 Task: Create a due date automation trigger when advanced on, on the tuesday before a card is due add fields without custom field "Resume" set to a date less than 1 working days ago at 11:00 AM.
Action: Mouse moved to (1344, 113)
Screenshot: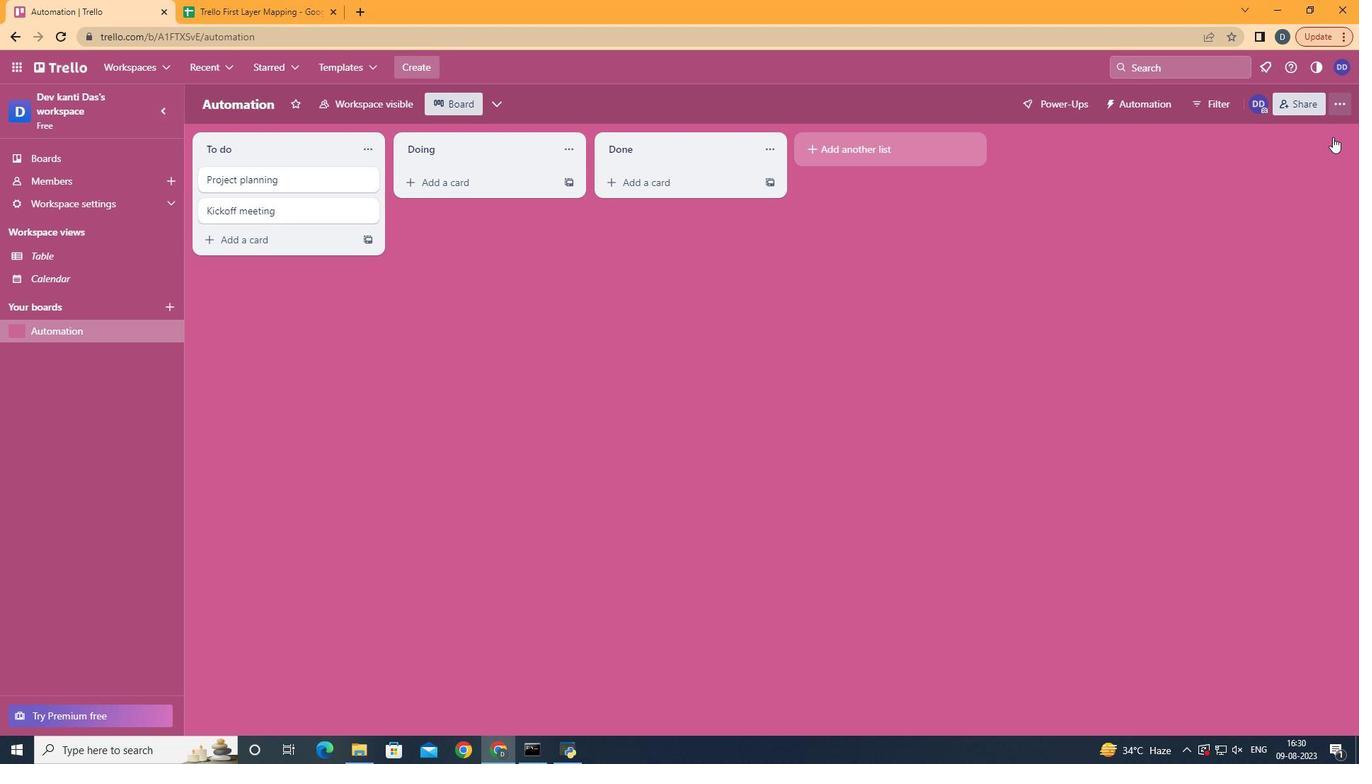 
Action: Mouse pressed left at (1344, 113)
Screenshot: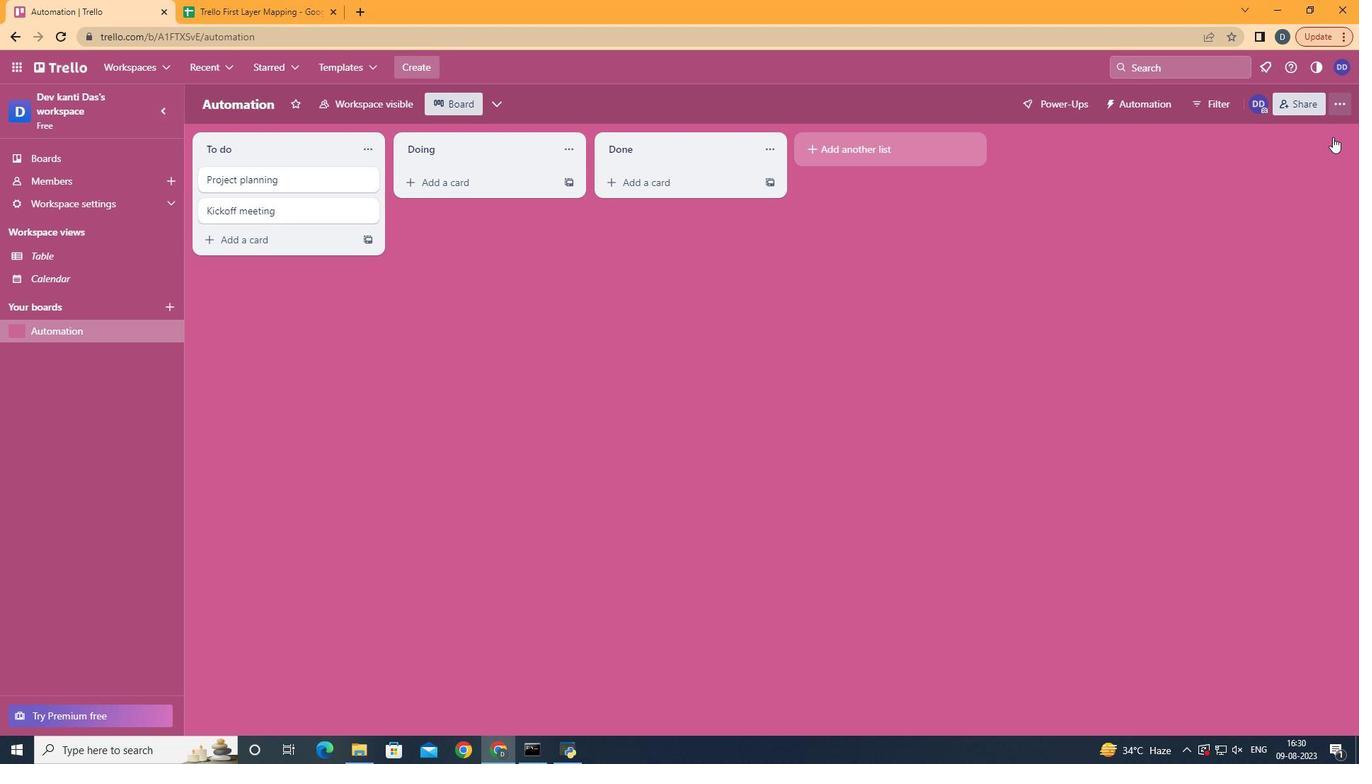 
Action: Mouse moved to (1217, 322)
Screenshot: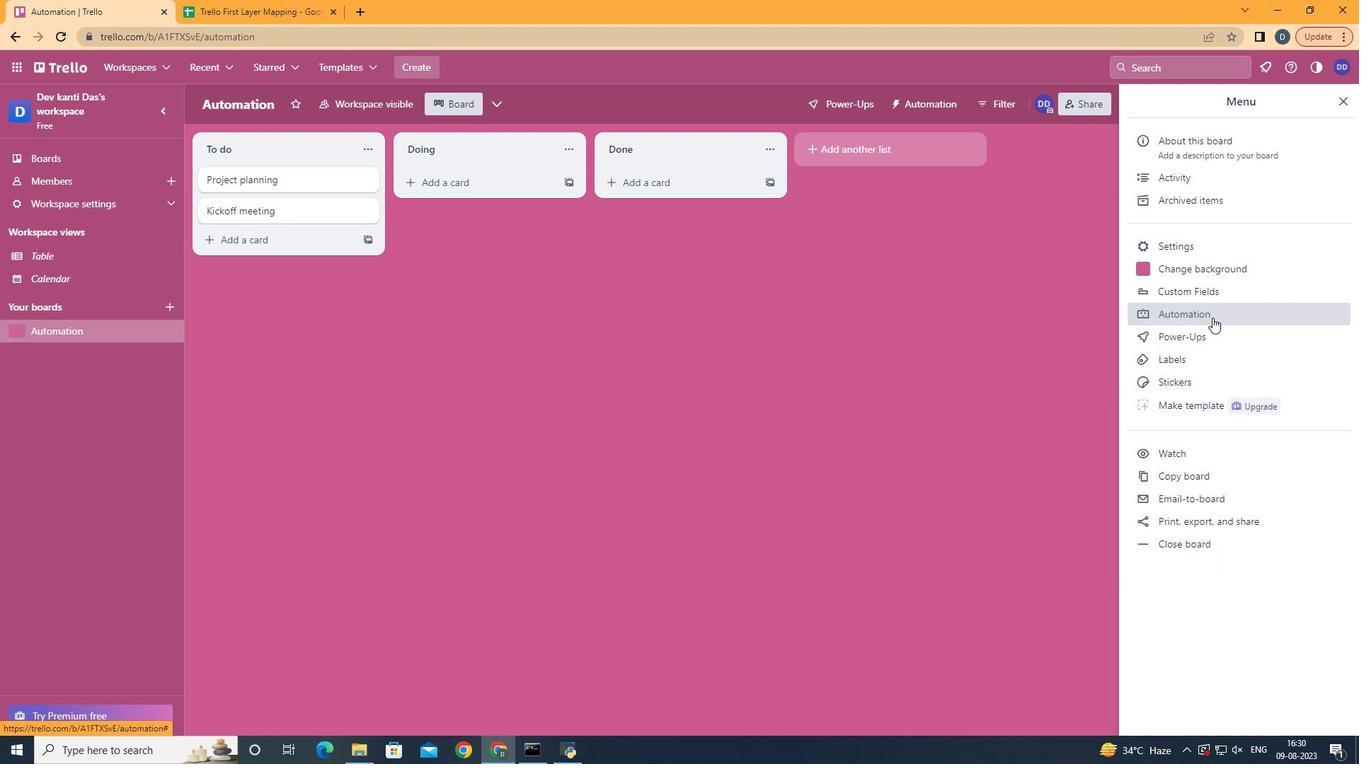 
Action: Mouse pressed left at (1217, 322)
Screenshot: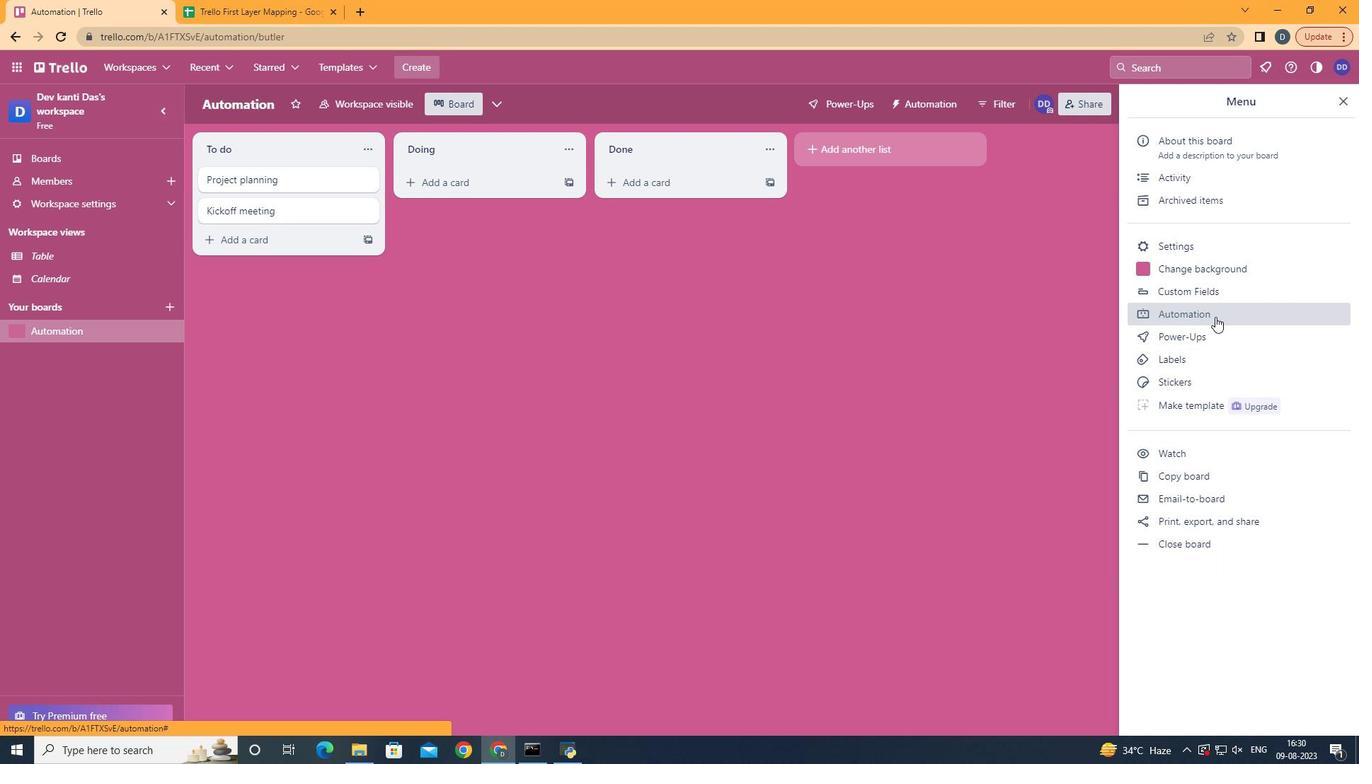 
Action: Mouse moved to (253, 281)
Screenshot: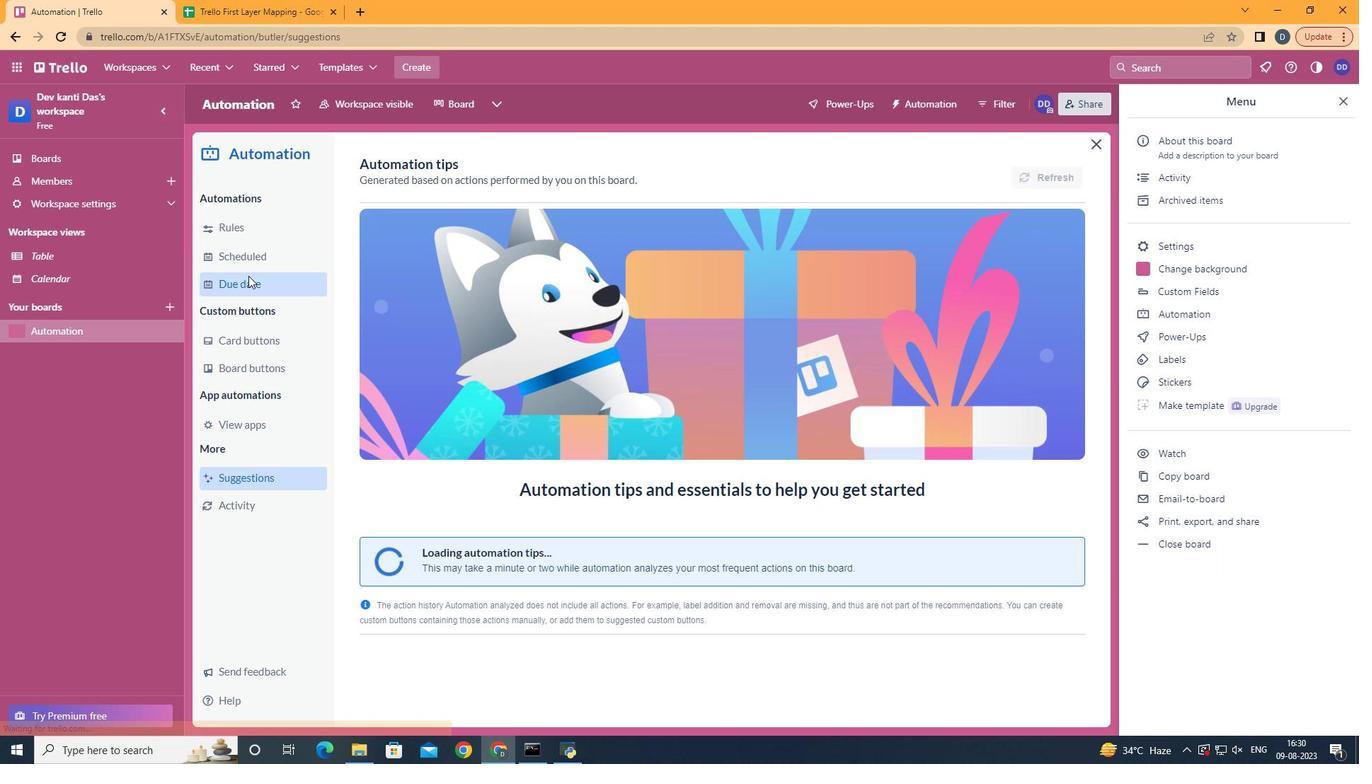 
Action: Mouse pressed left at (253, 281)
Screenshot: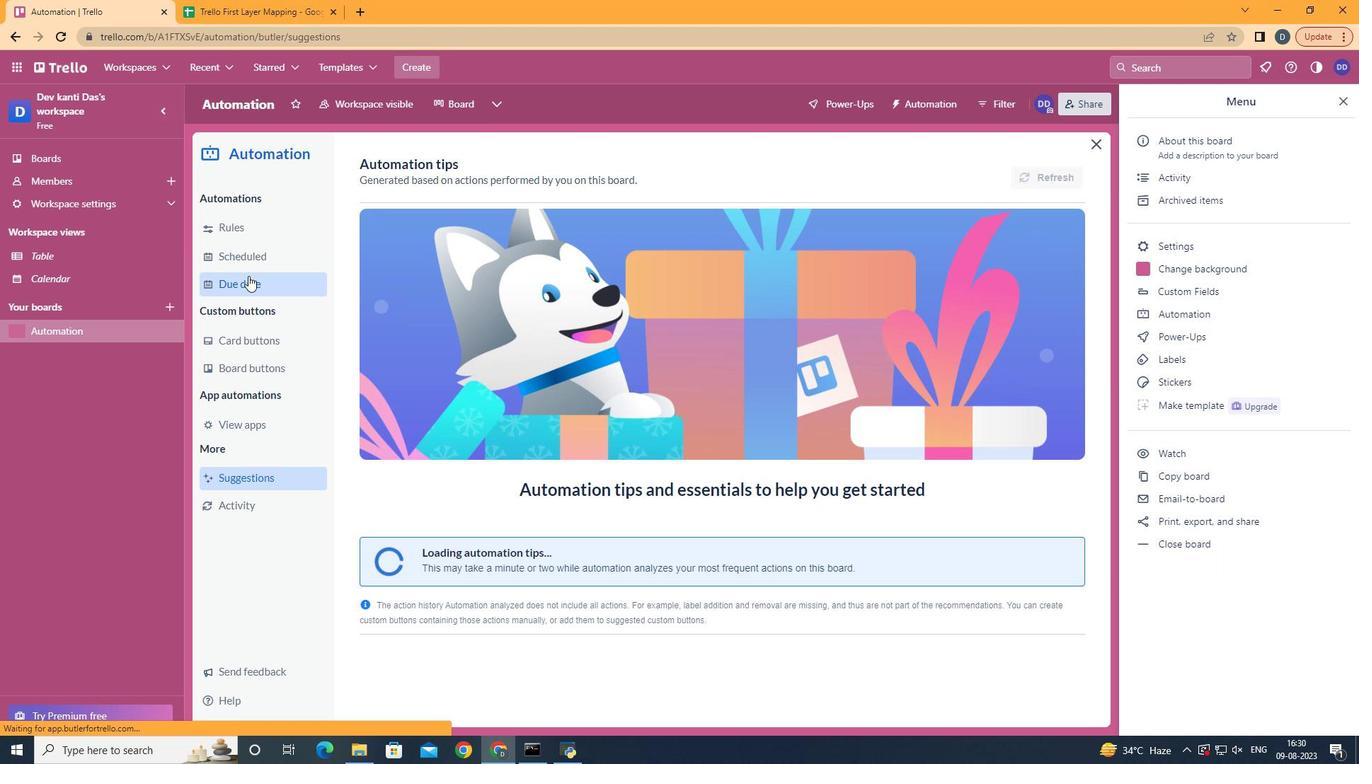 
Action: Mouse moved to (987, 177)
Screenshot: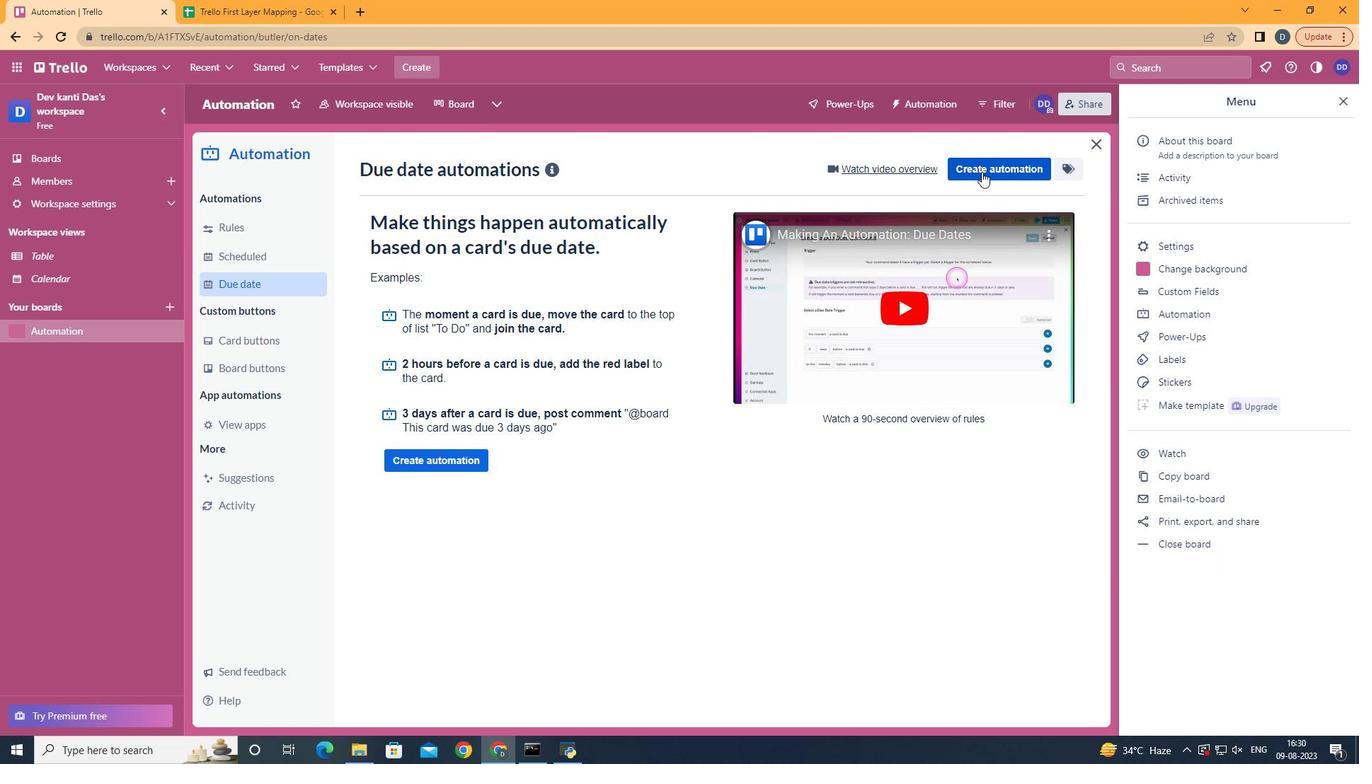 
Action: Mouse pressed left at (987, 177)
Screenshot: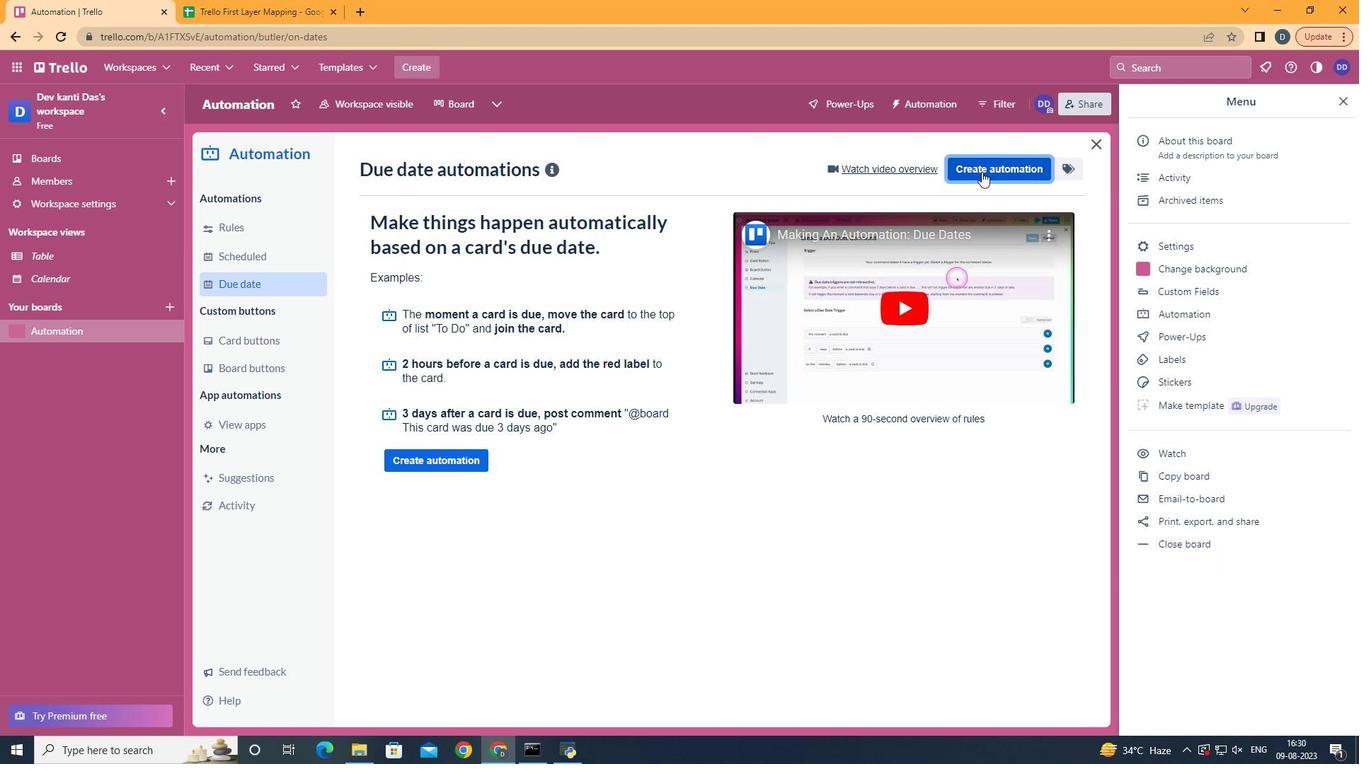 
Action: Mouse moved to (722, 305)
Screenshot: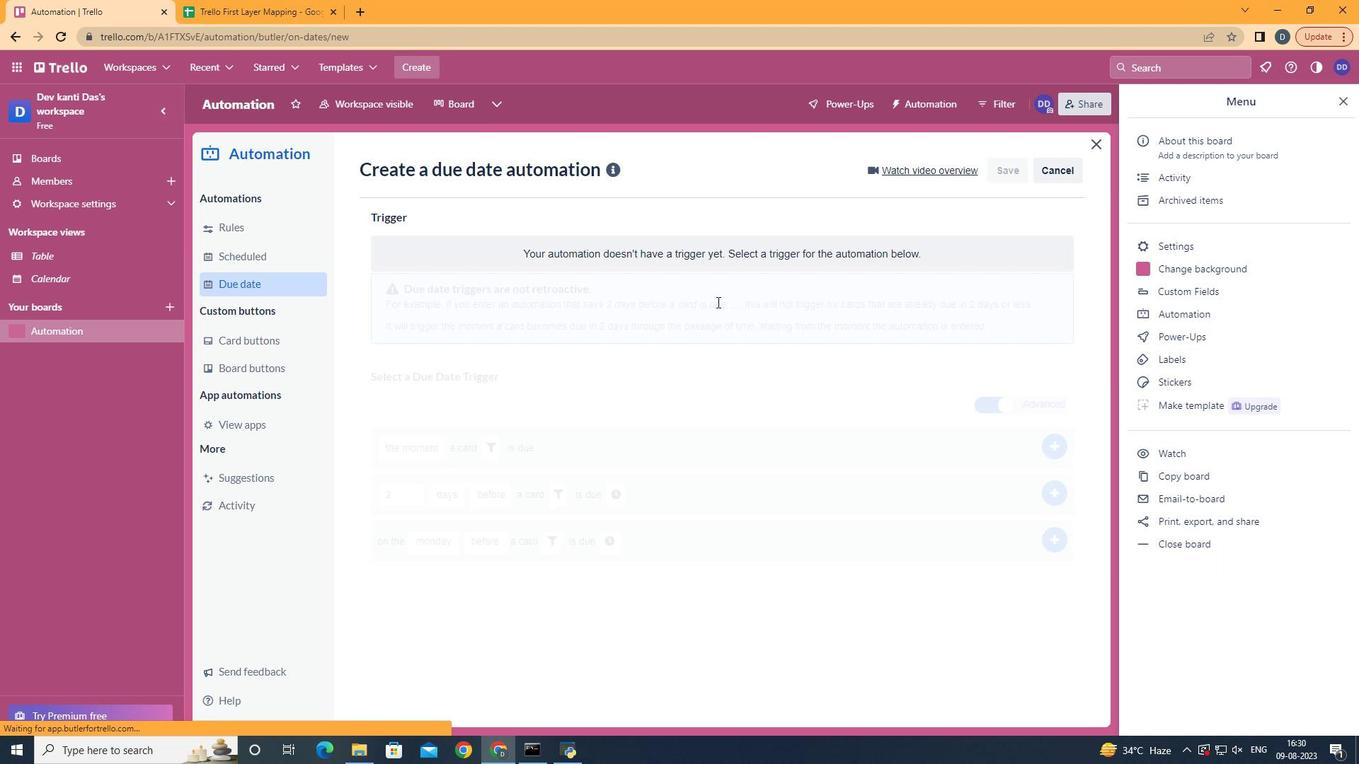 
Action: Mouse pressed left at (722, 305)
Screenshot: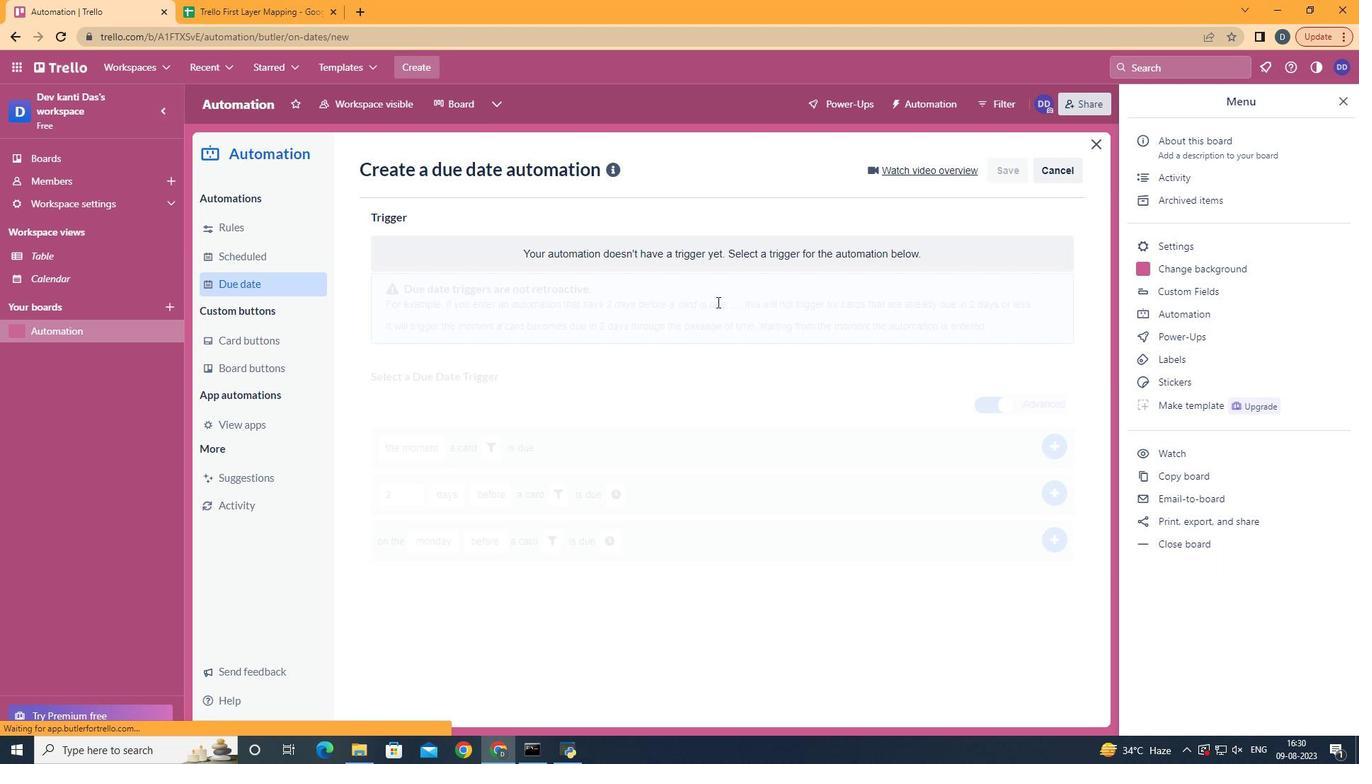 
Action: Mouse moved to (455, 400)
Screenshot: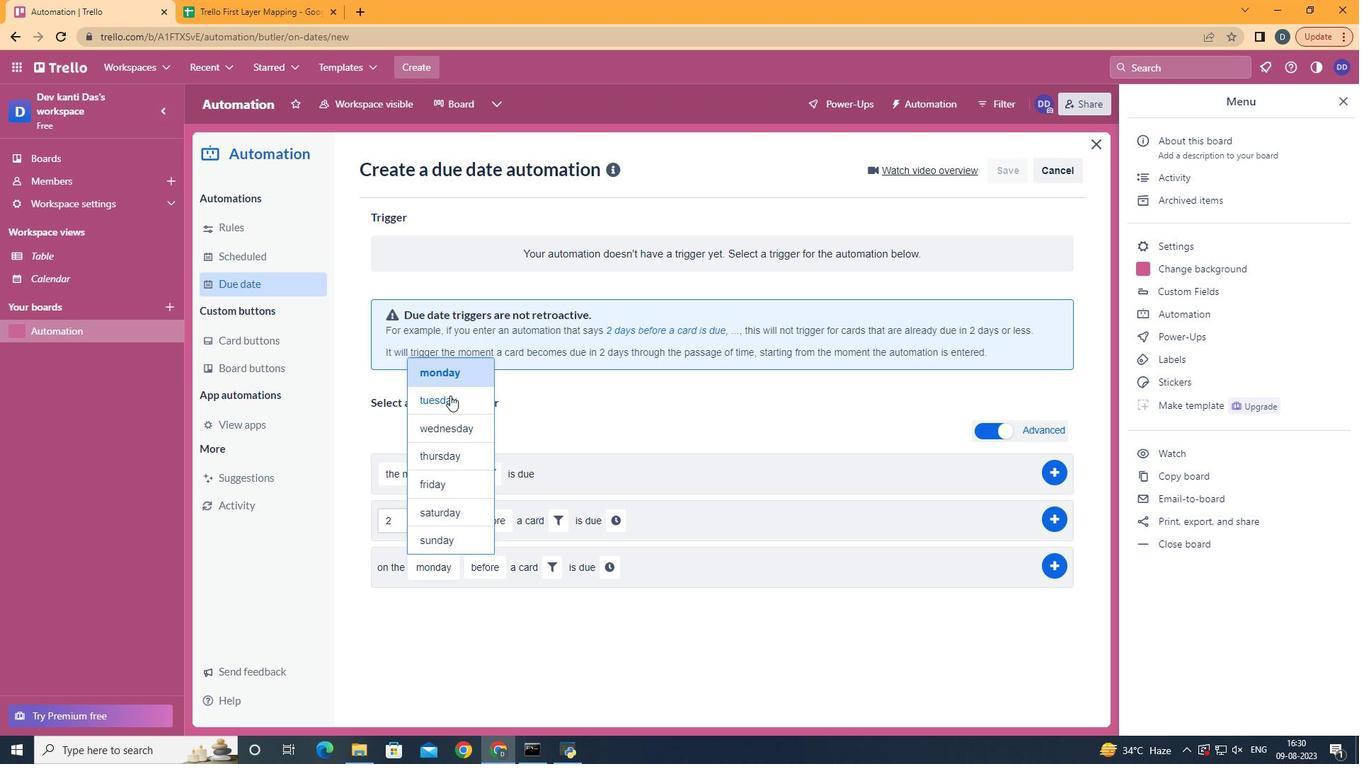 
Action: Mouse pressed left at (455, 400)
Screenshot: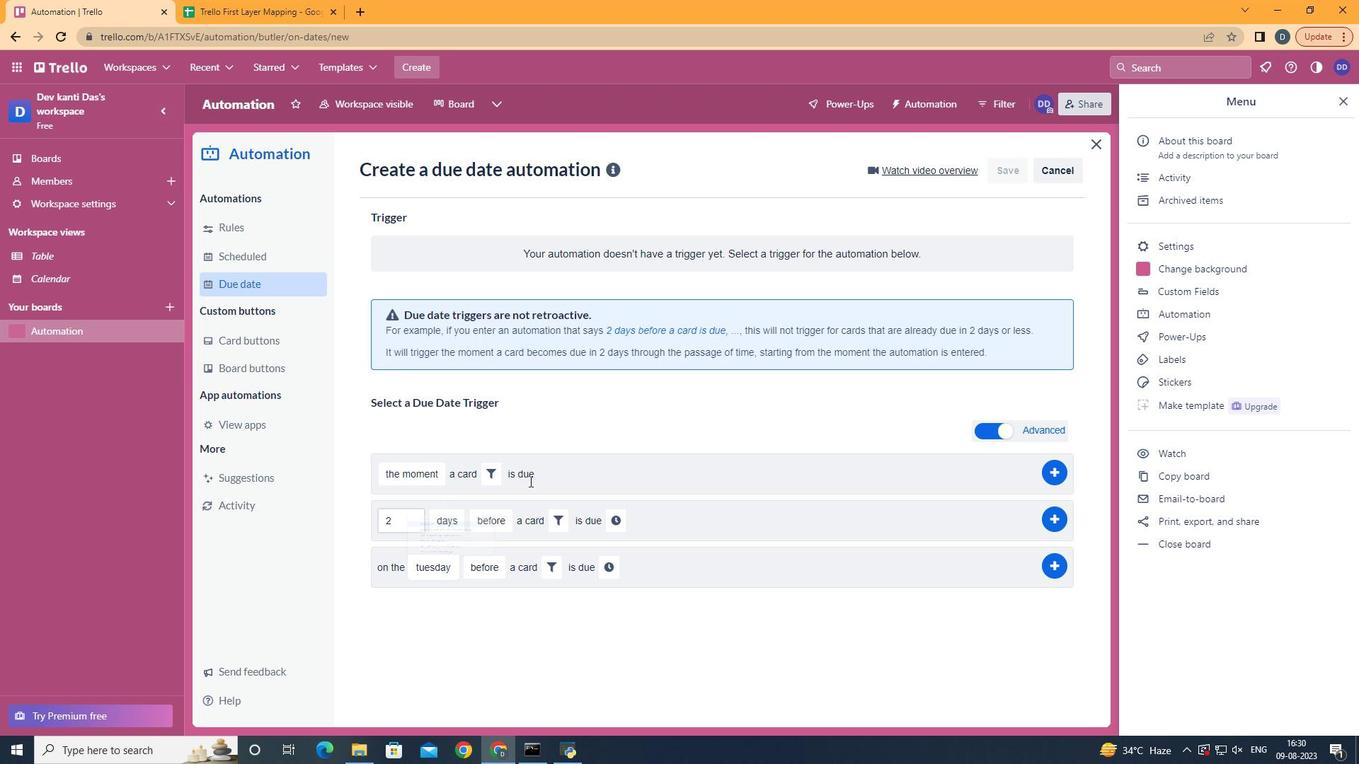 
Action: Mouse moved to (562, 570)
Screenshot: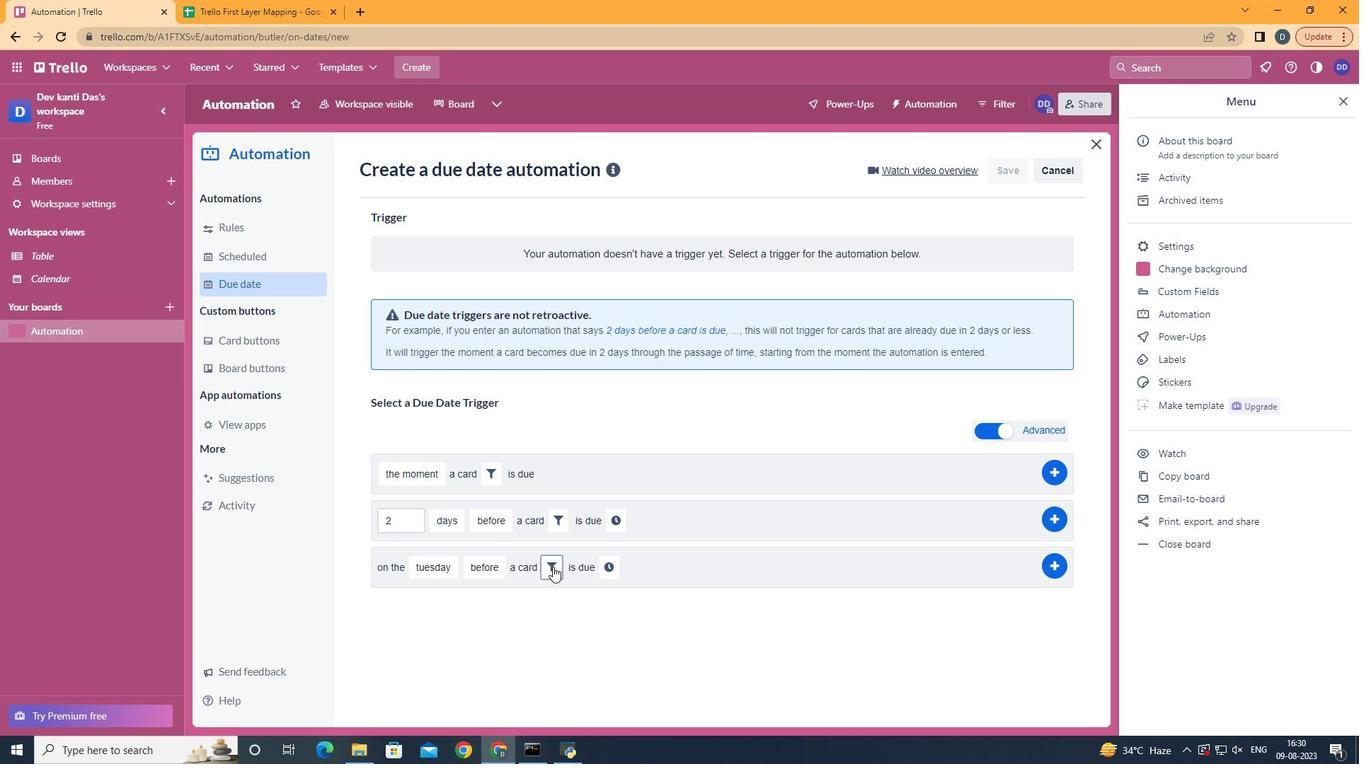 
Action: Mouse pressed left at (562, 570)
Screenshot: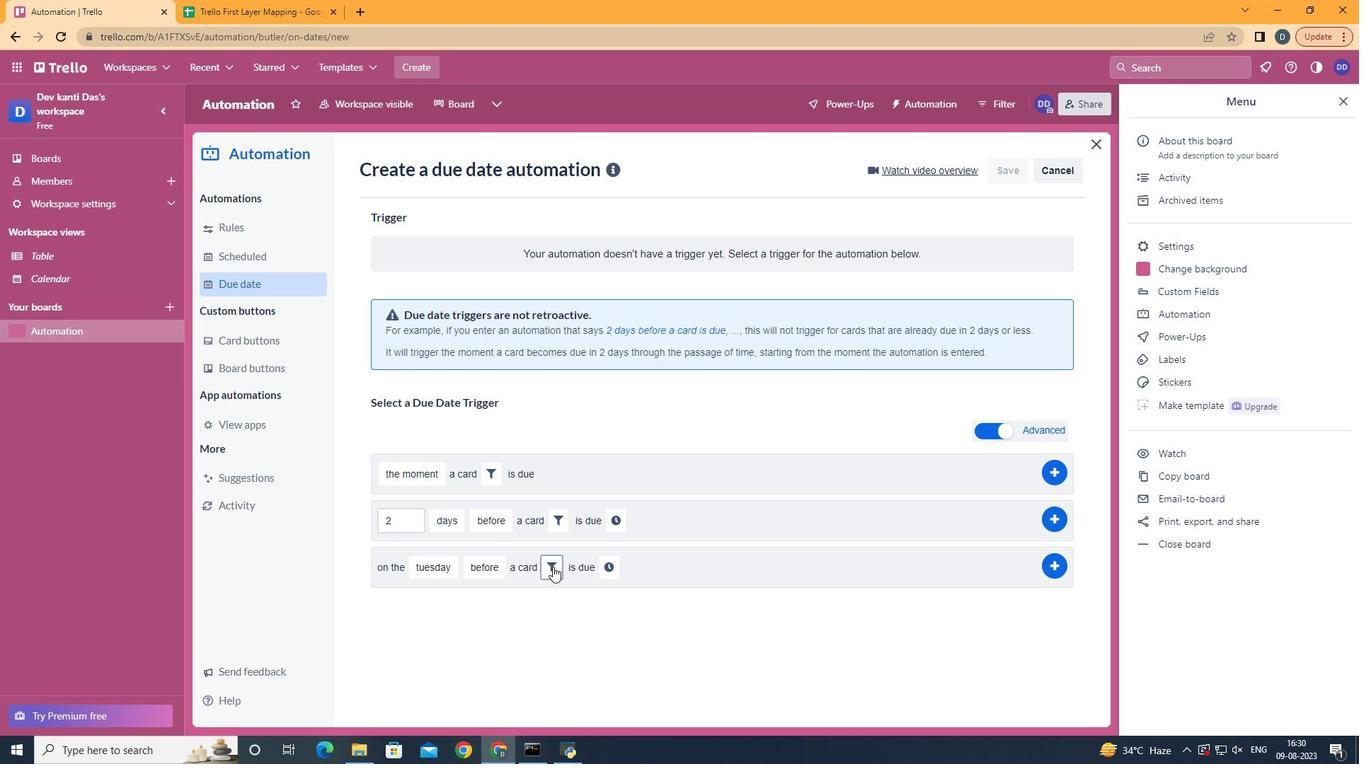 
Action: Mouse moved to (798, 630)
Screenshot: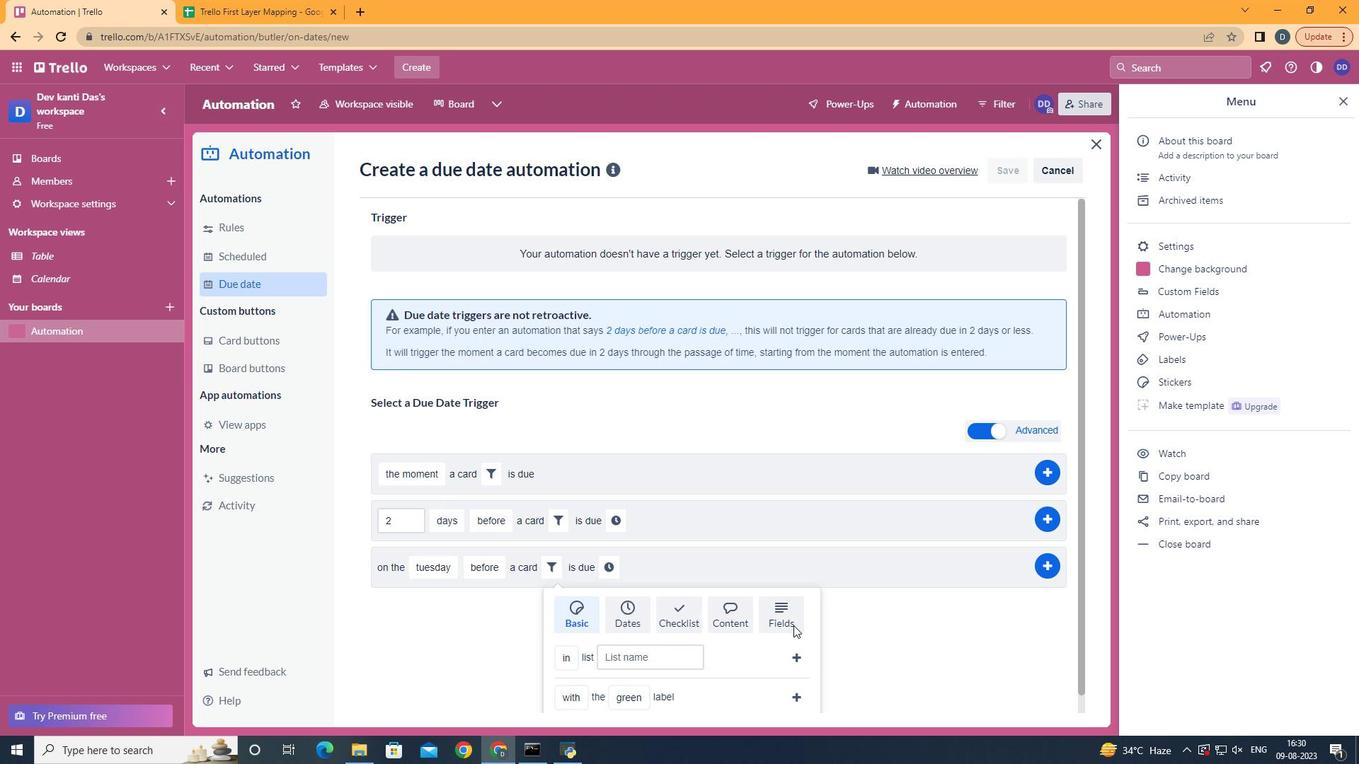 
Action: Mouse pressed left at (798, 630)
Screenshot: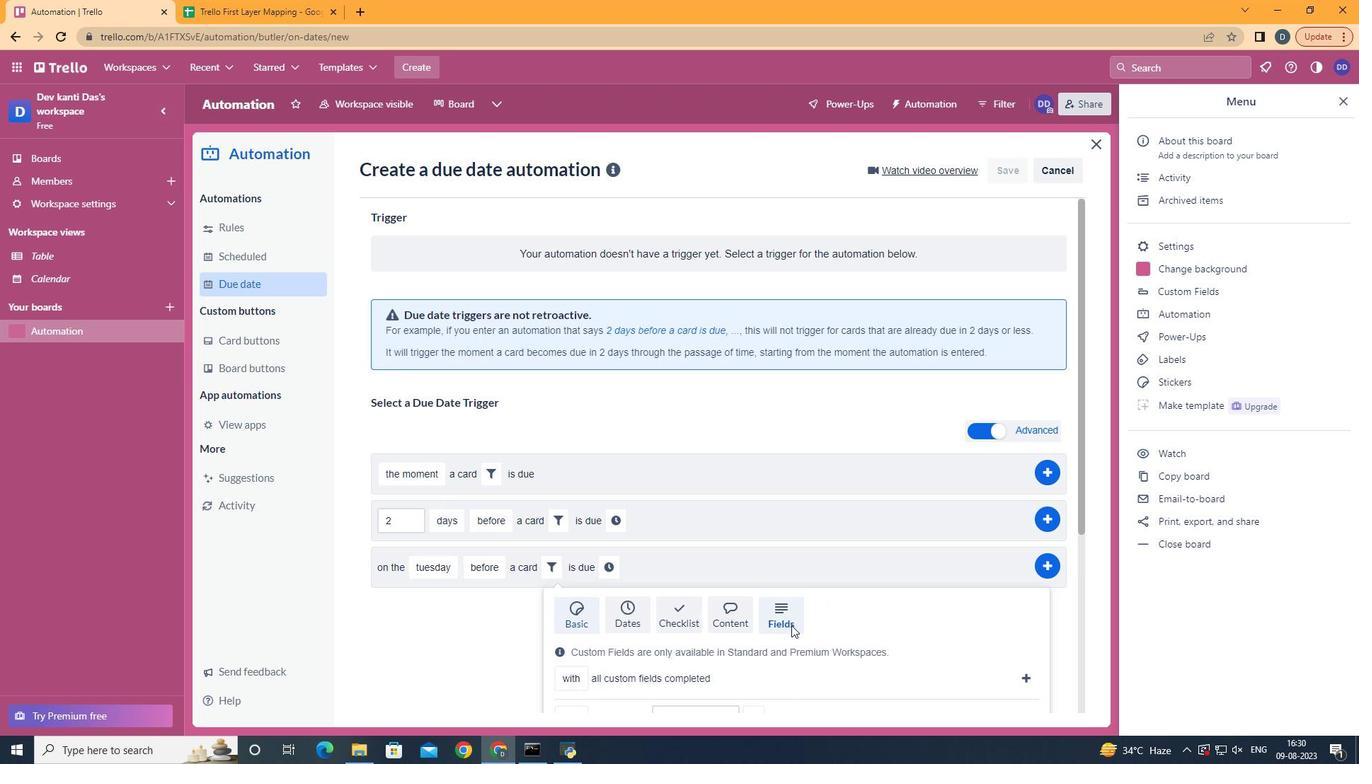 
Action: Mouse moved to (796, 630)
Screenshot: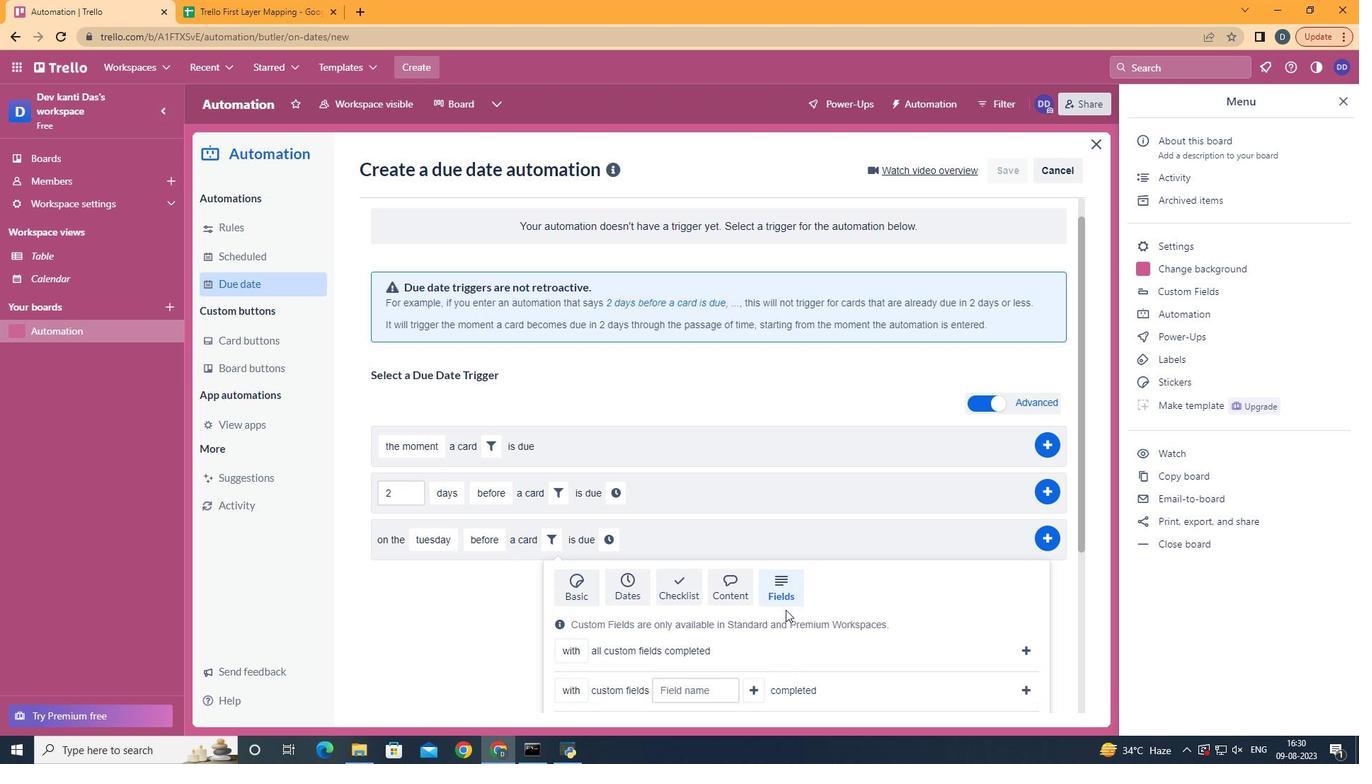 
Action: Mouse scrolled (796, 630) with delta (0, 0)
Screenshot: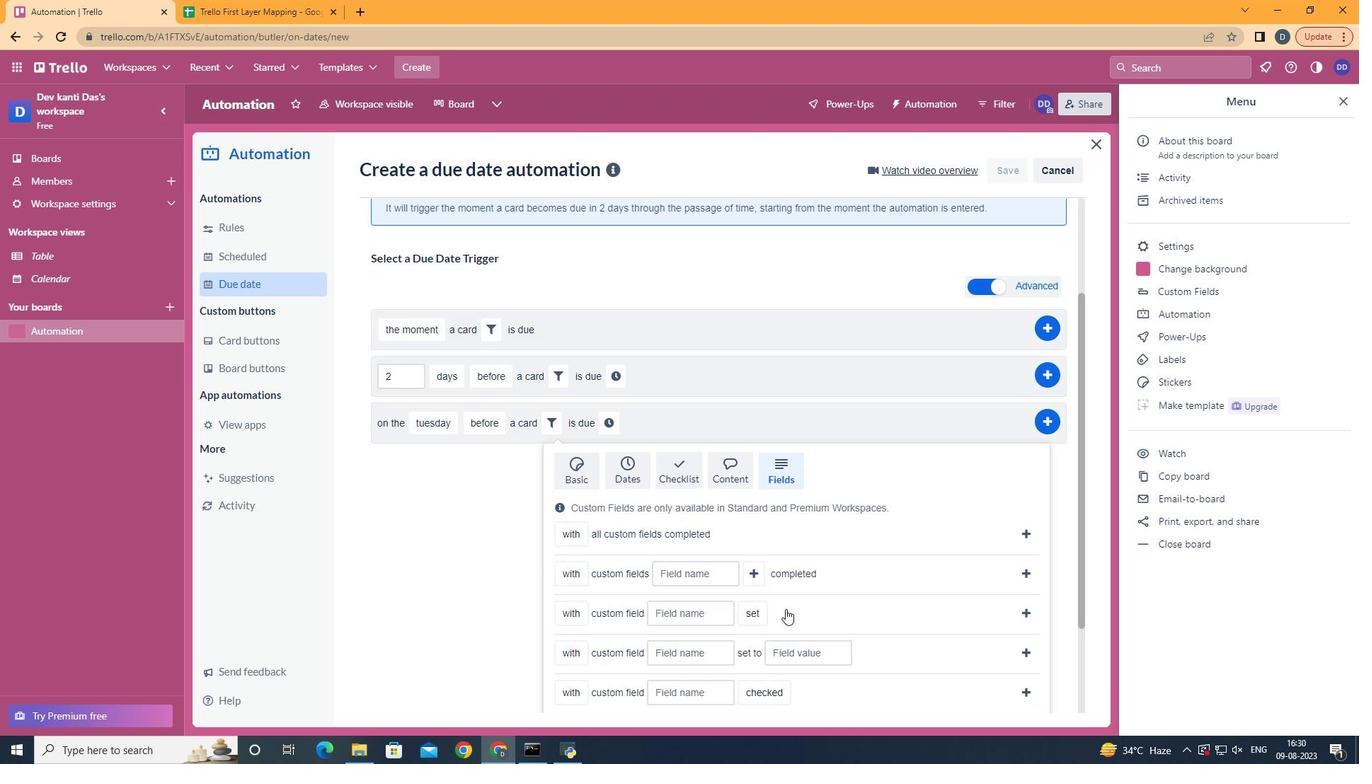 
Action: Mouse scrolled (796, 630) with delta (0, 0)
Screenshot: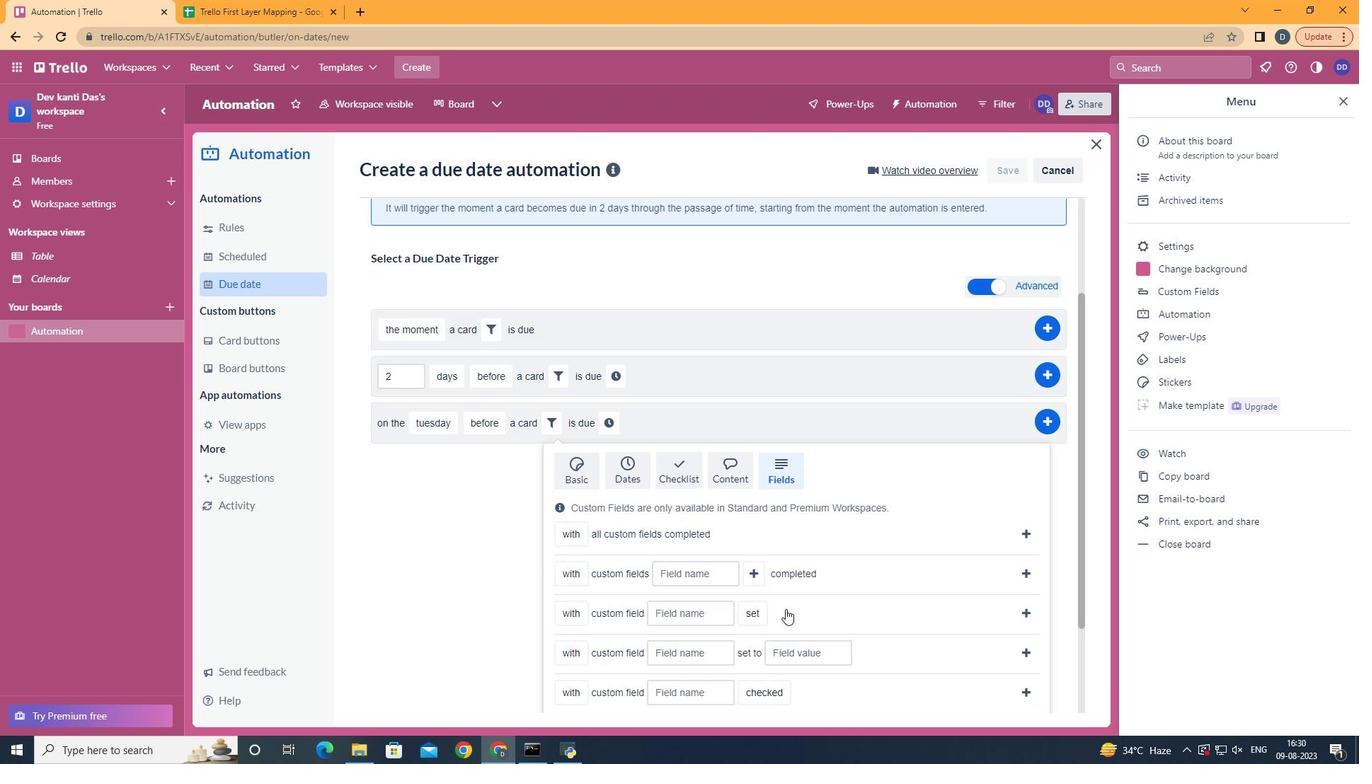 
Action: Mouse scrolled (796, 630) with delta (0, 0)
Screenshot: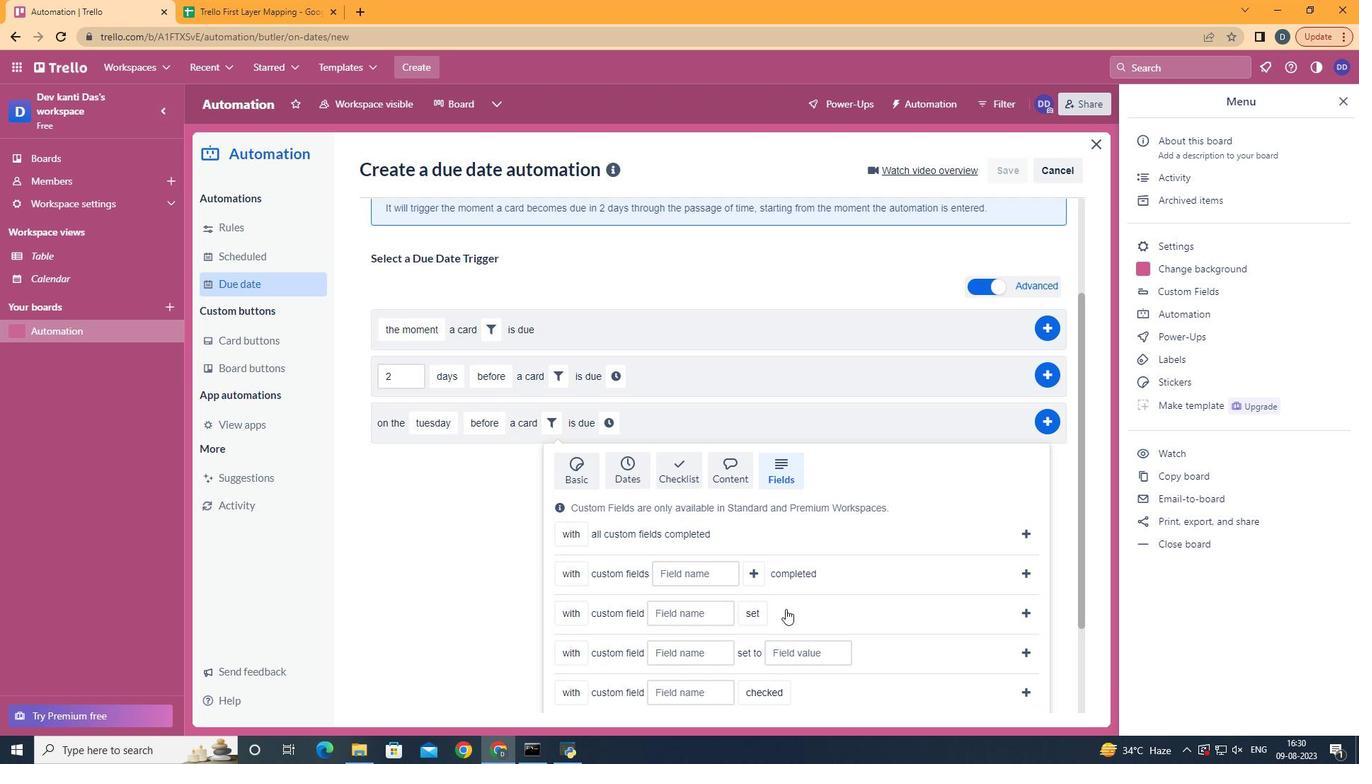 
Action: Mouse moved to (794, 630)
Screenshot: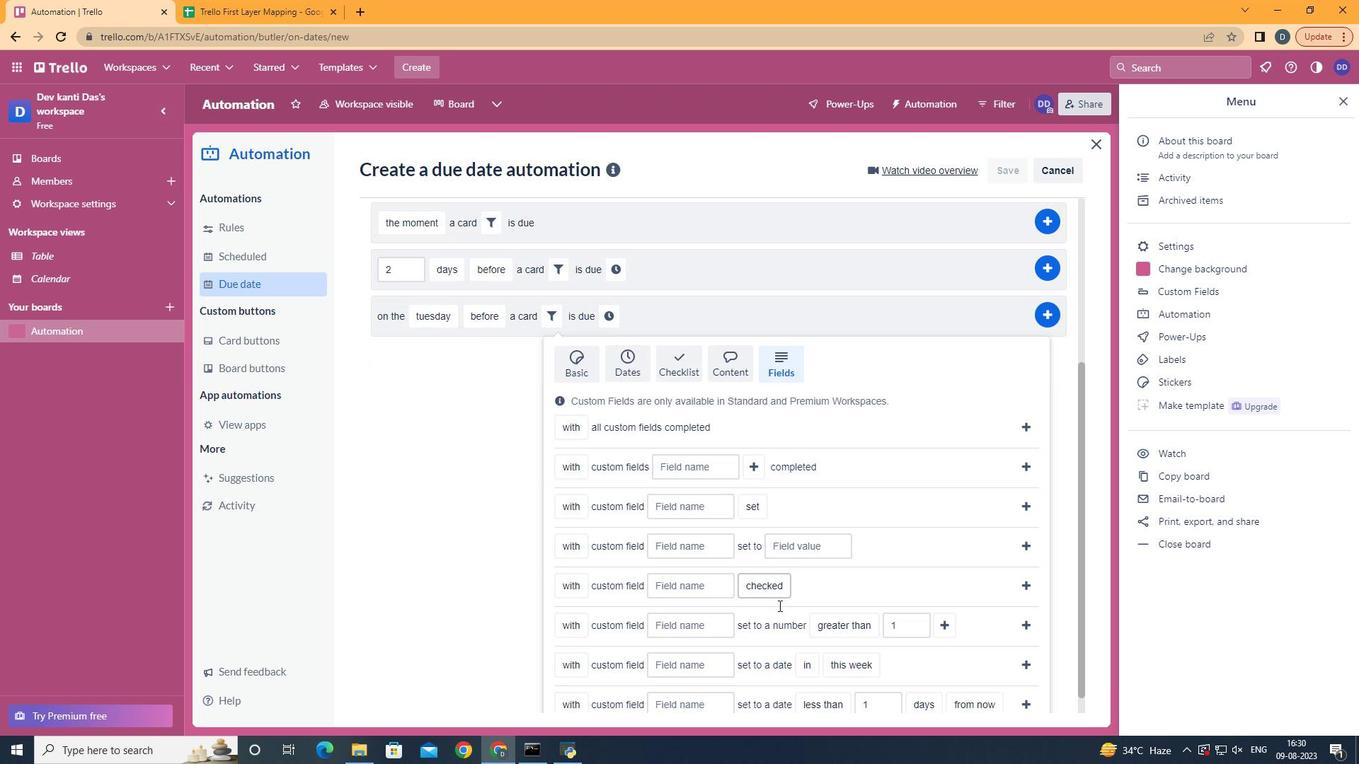 
Action: Mouse scrolled (795, 629) with delta (0, 0)
Screenshot: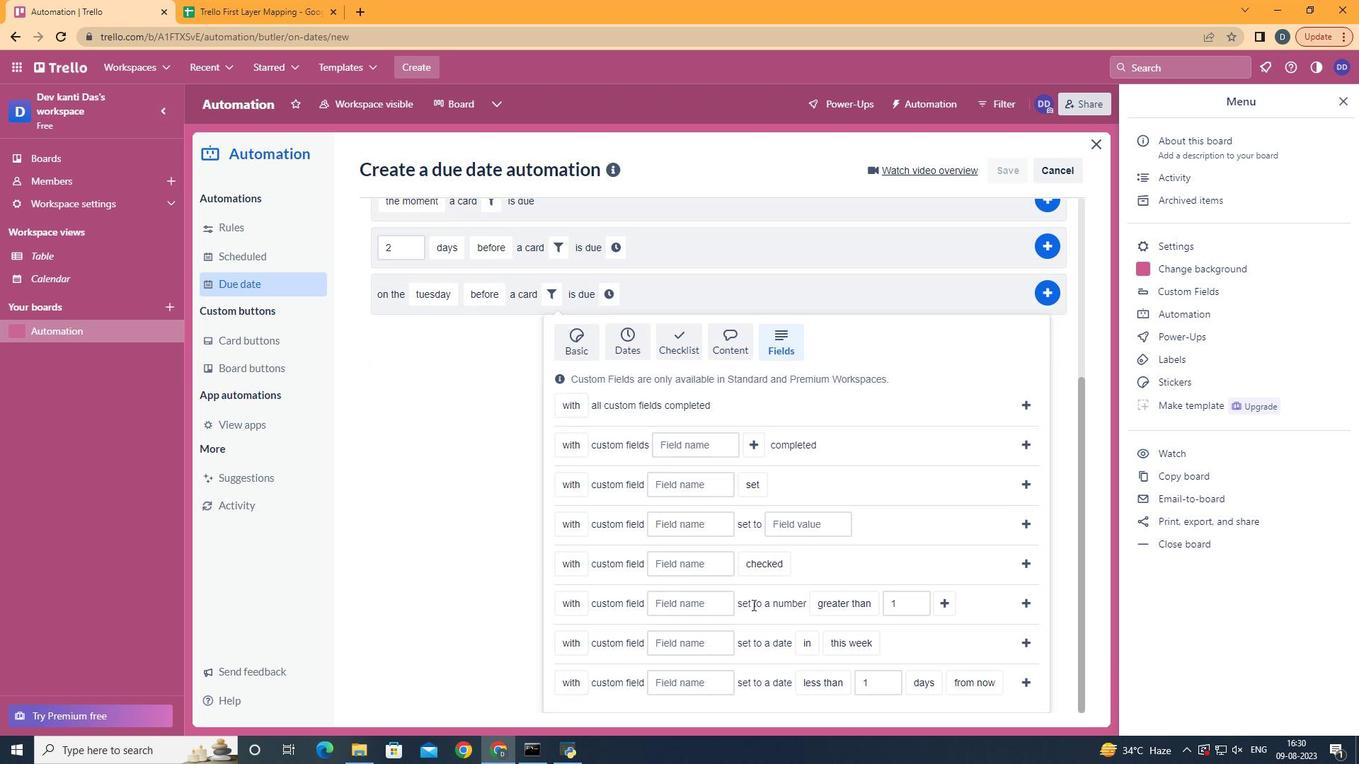 
Action: Mouse moved to (790, 615)
Screenshot: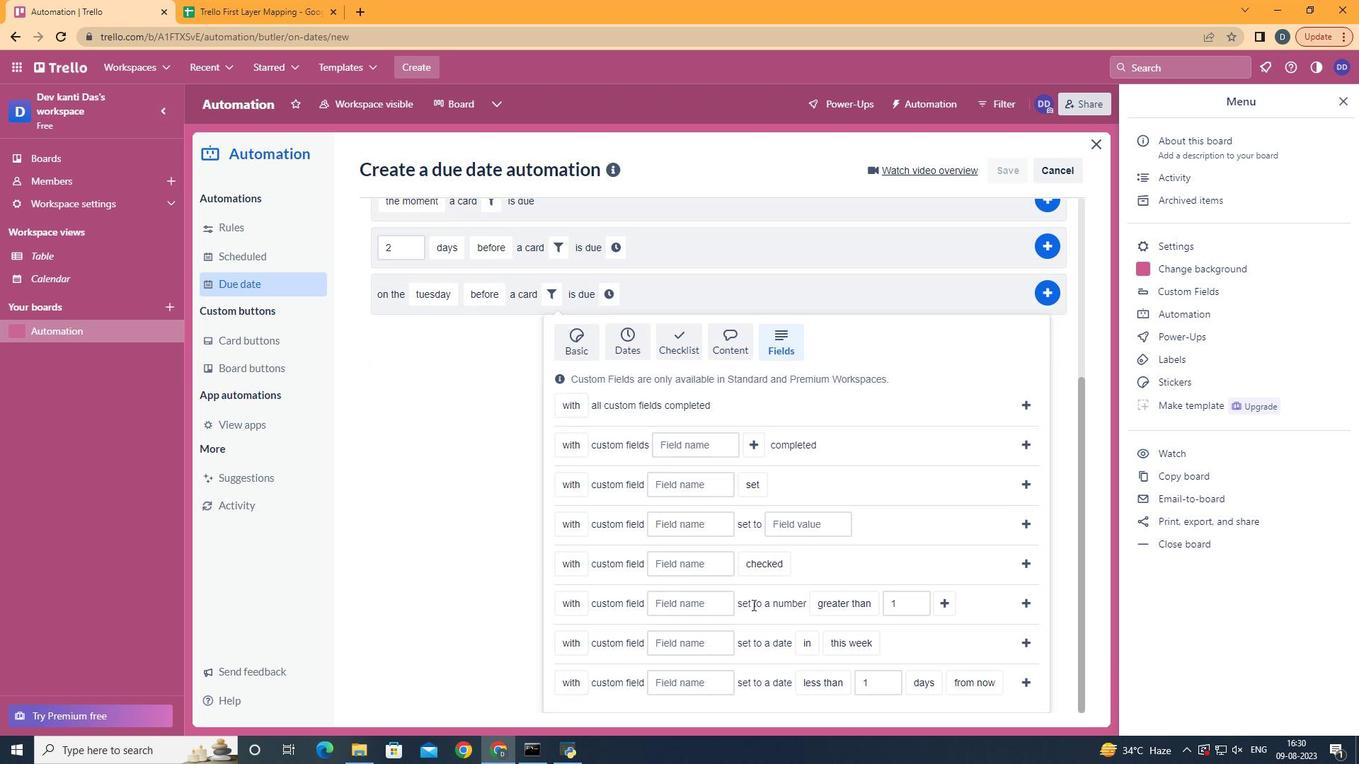 
Action: Mouse scrolled (794, 629) with delta (0, 0)
Screenshot: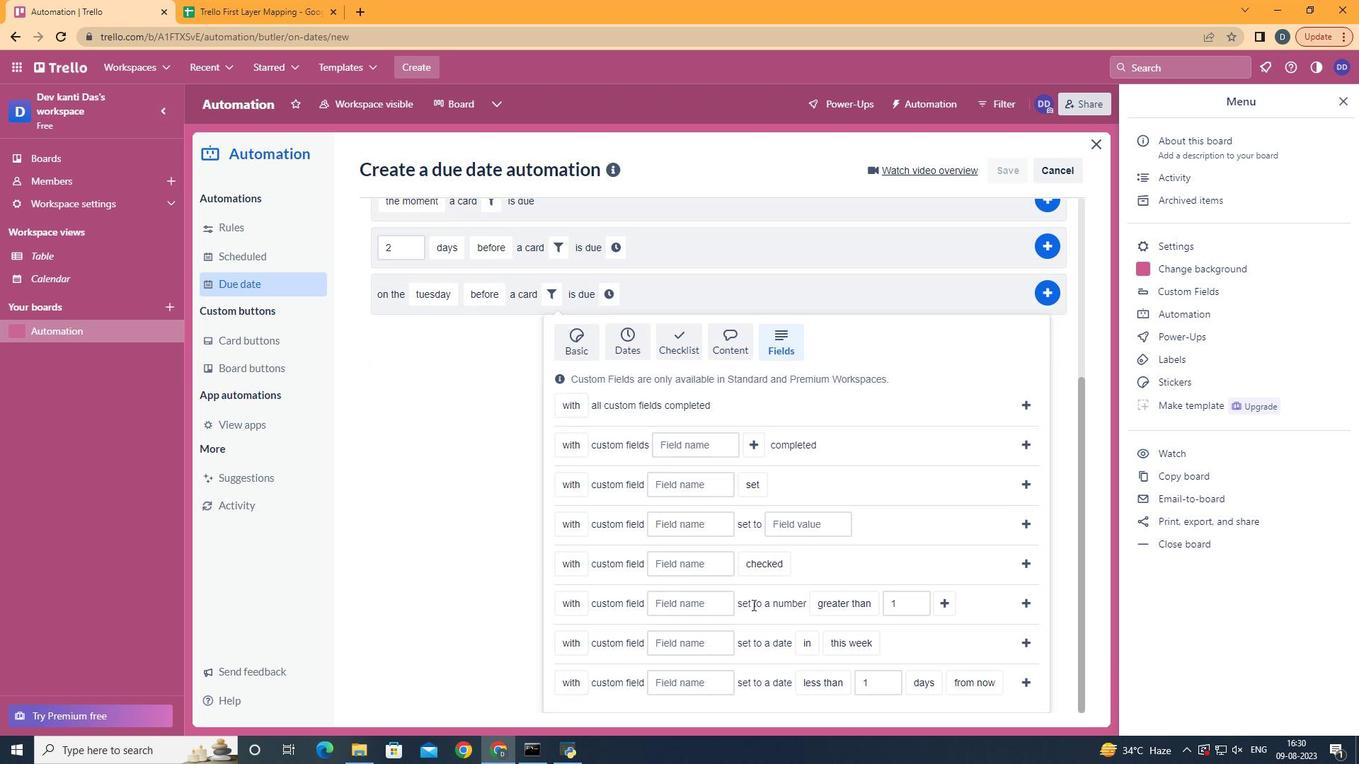 
Action: Mouse moved to (606, 656)
Screenshot: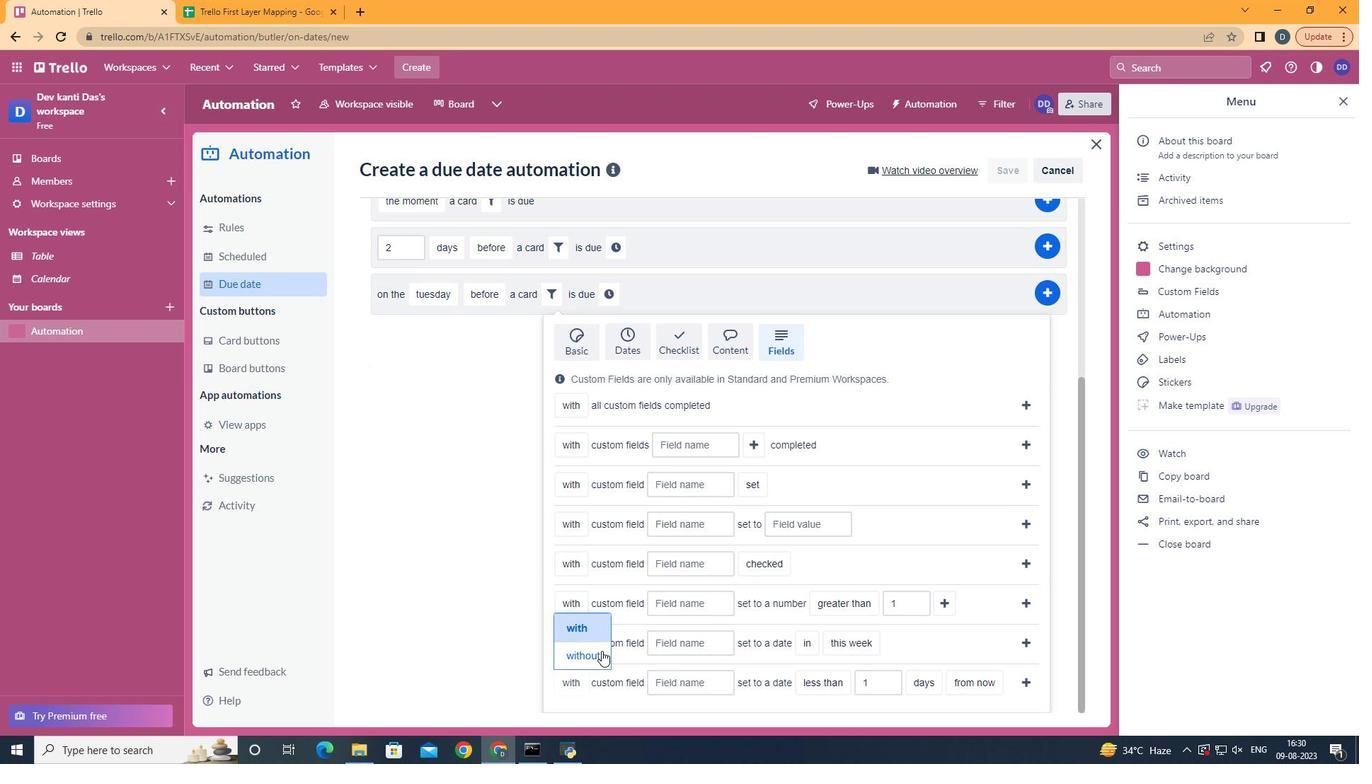 
Action: Mouse pressed left at (606, 656)
Screenshot: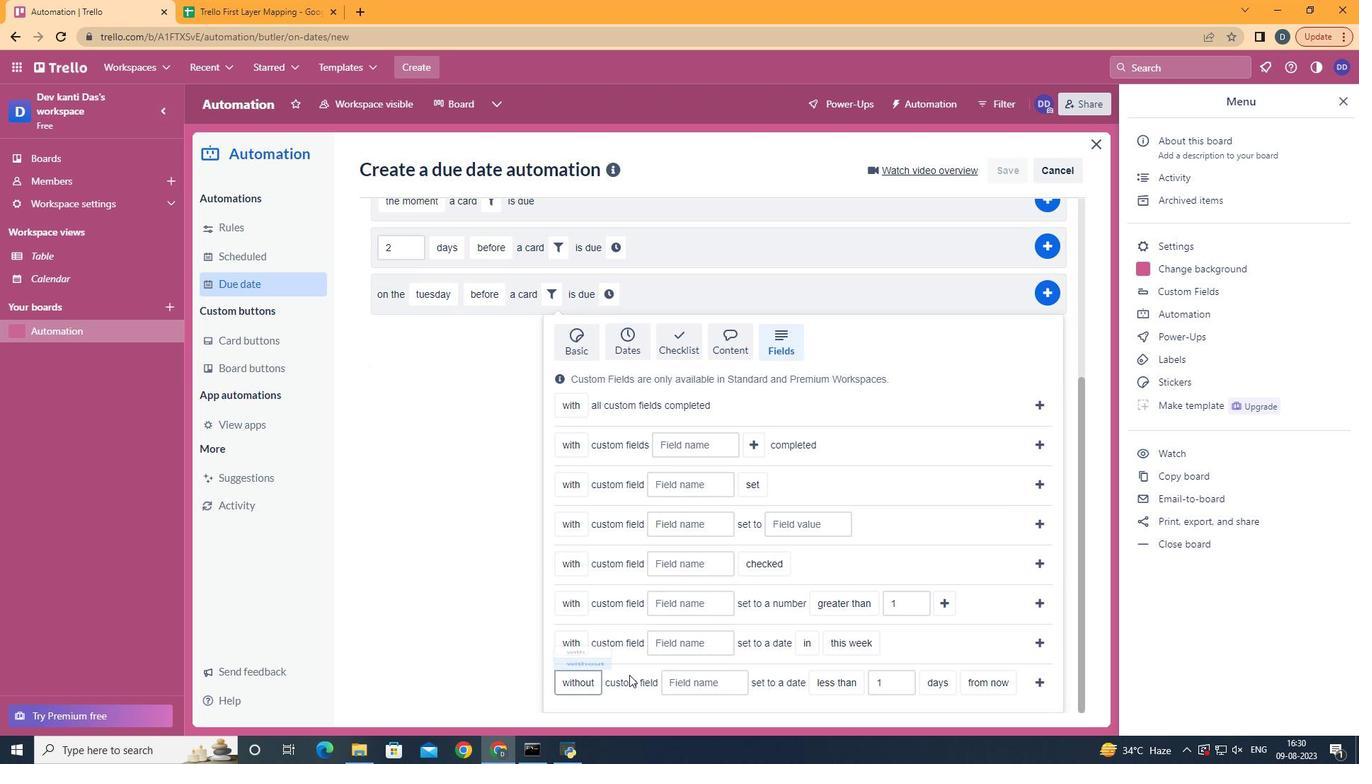 
Action: Mouse moved to (716, 698)
Screenshot: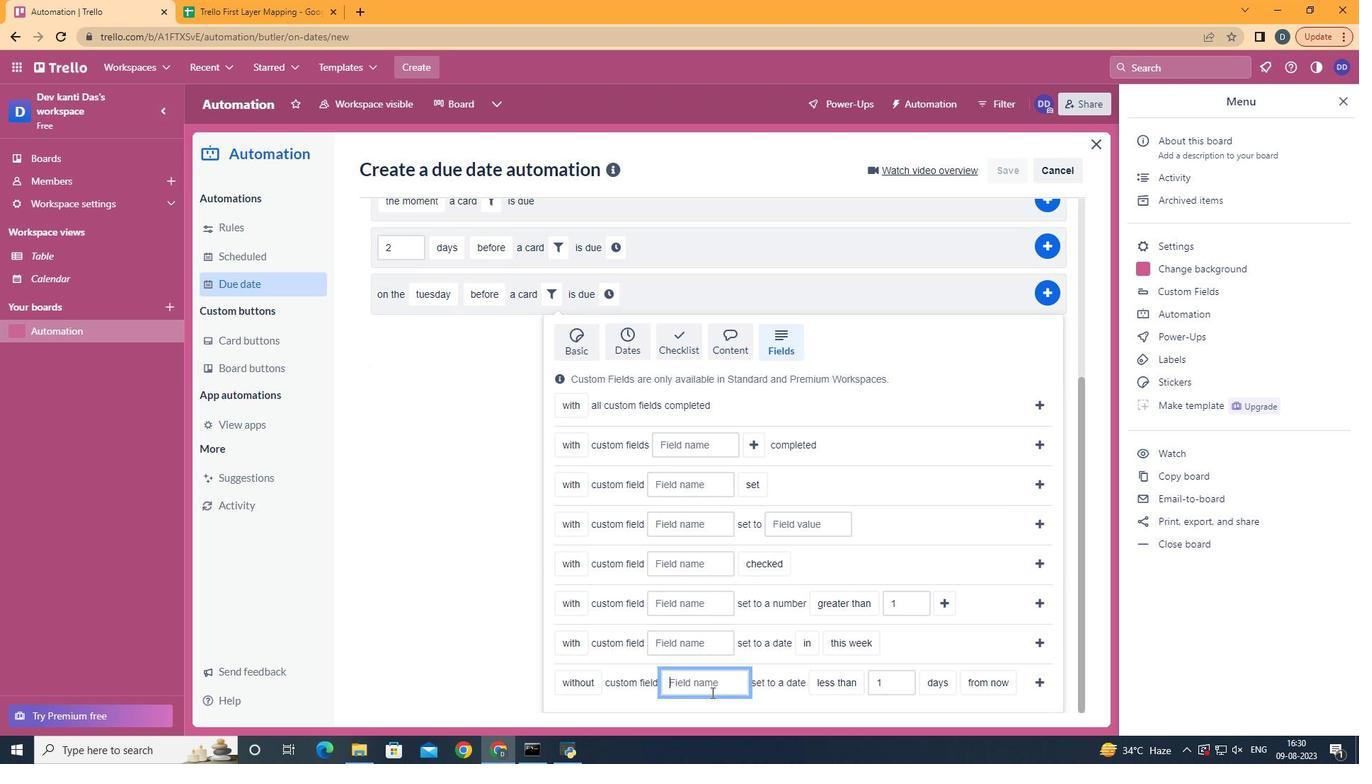 
Action: Mouse pressed left at (716, 698)
Screenshot: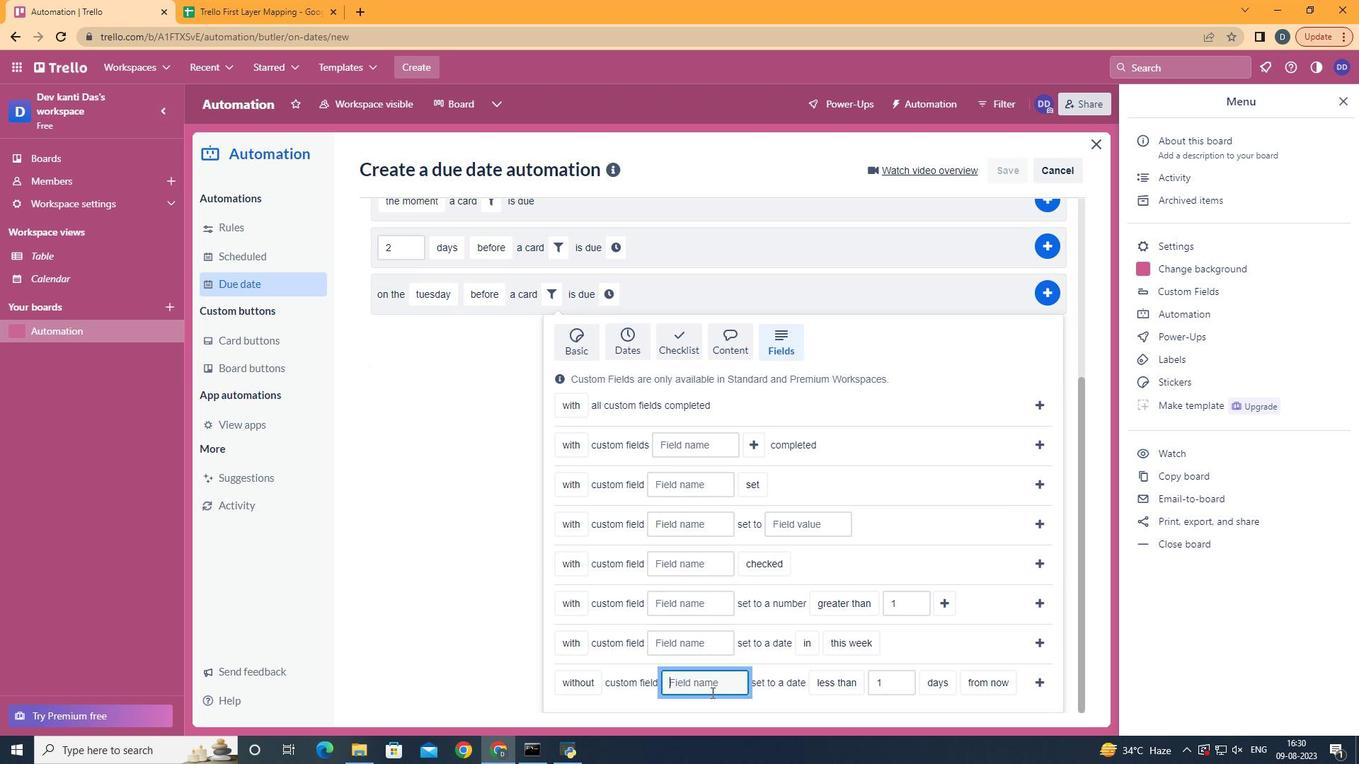 
Action: Key pressed <Key.shift>Resume
Screenshot: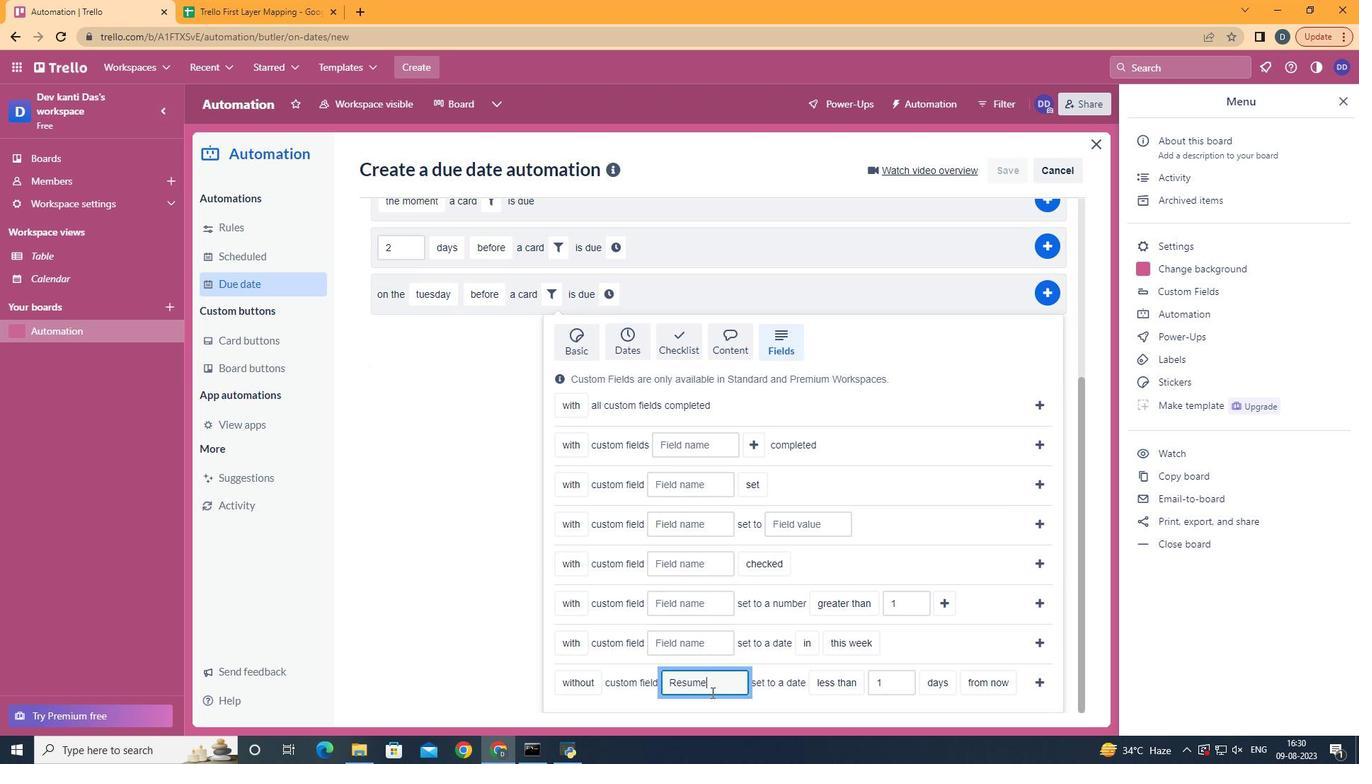 
Action: Mouse moved to (847, 596)
Screenshot: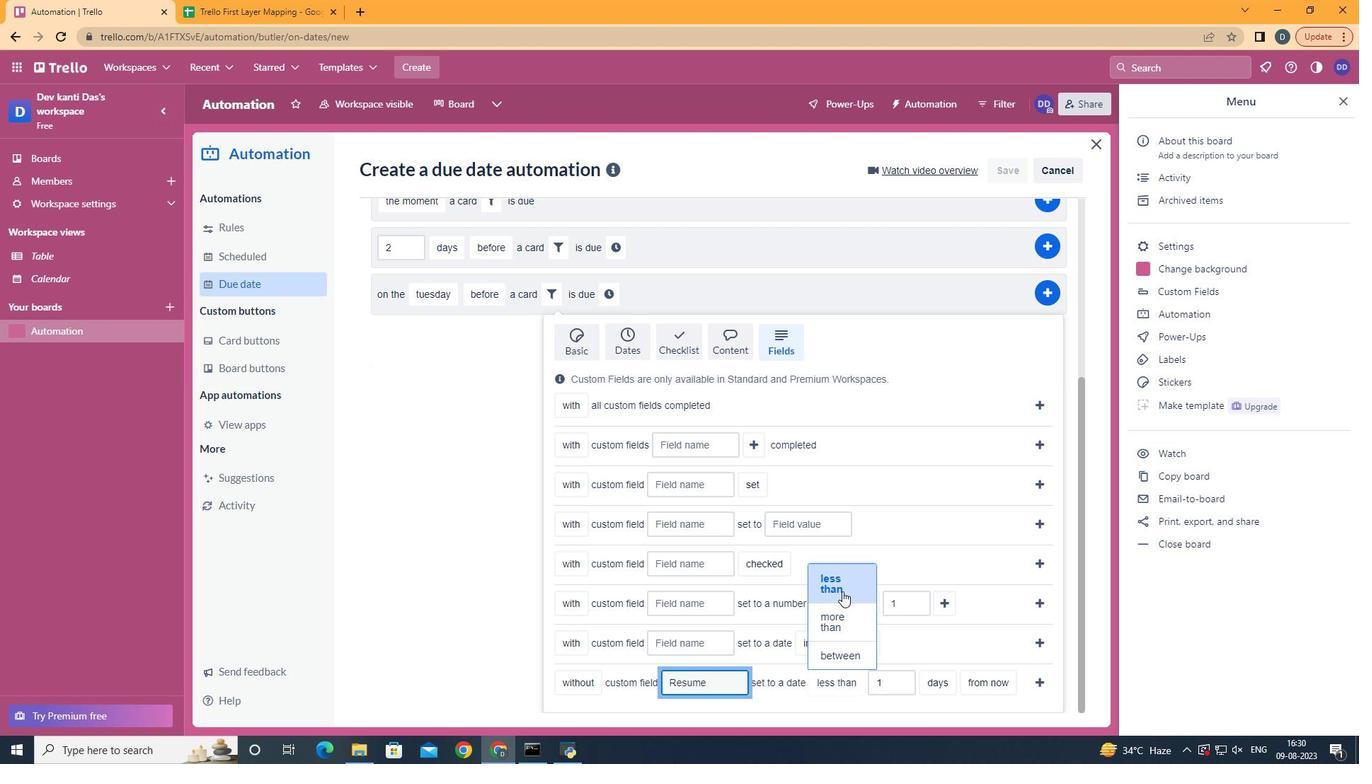 
Action: Mouse pressed left at (847, 596)
Screenshot: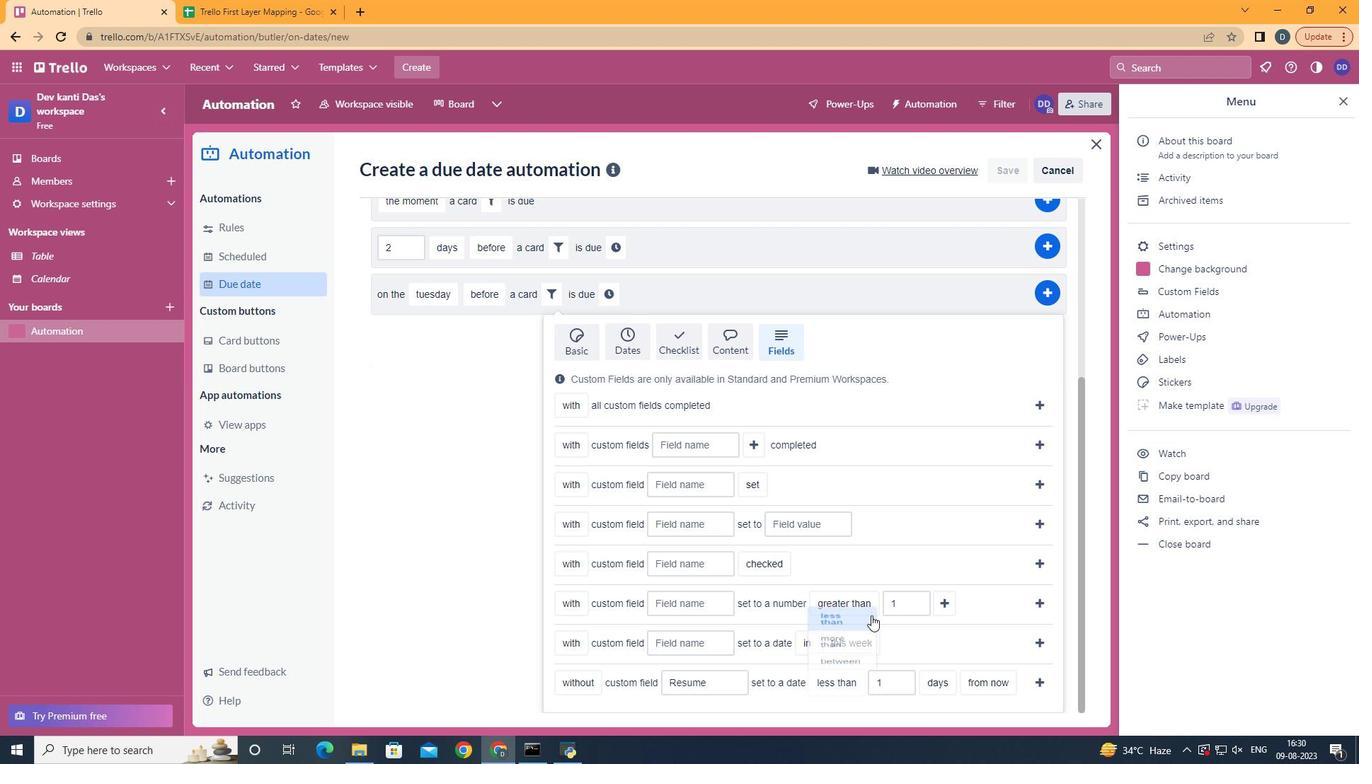 
Action: Mouse moved to (953, 657)
Screenshot: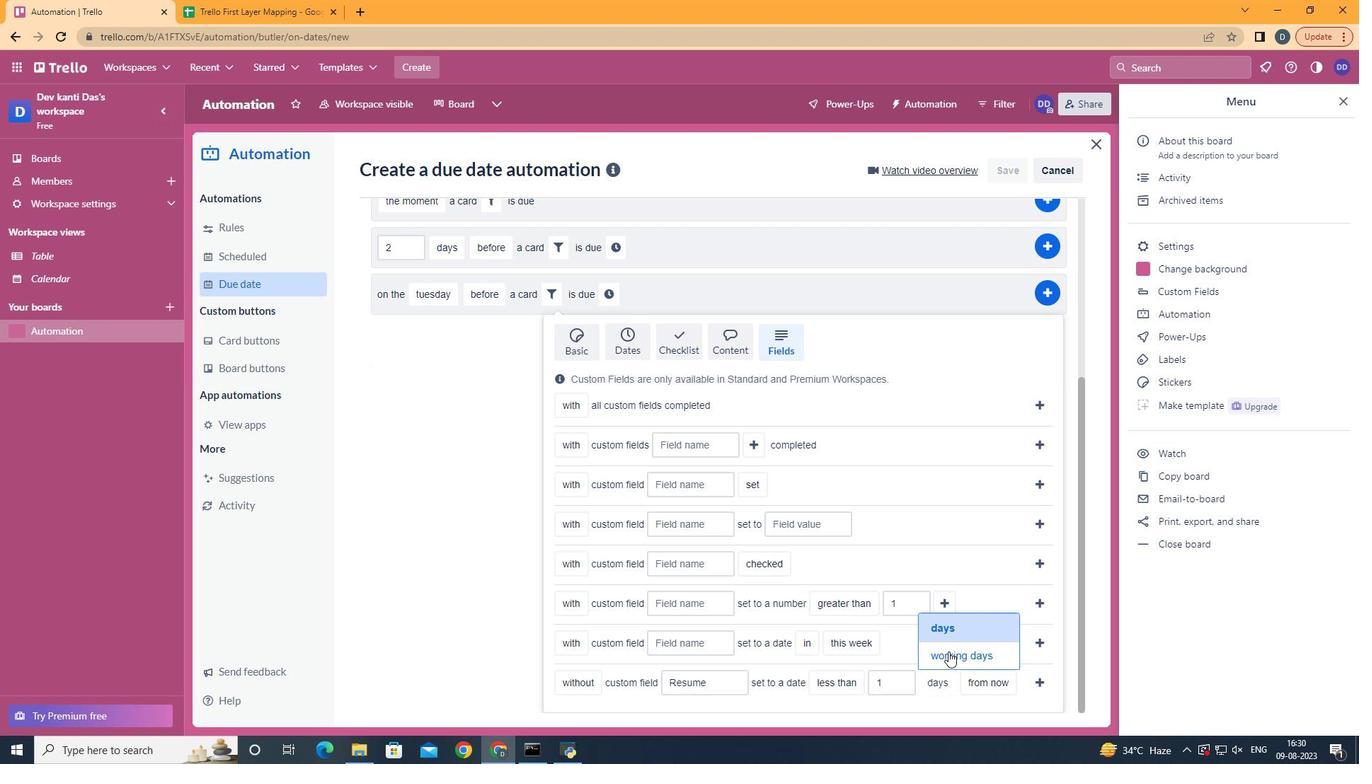 
Action: Mouse pressed left at (953, 657)
Screenshot: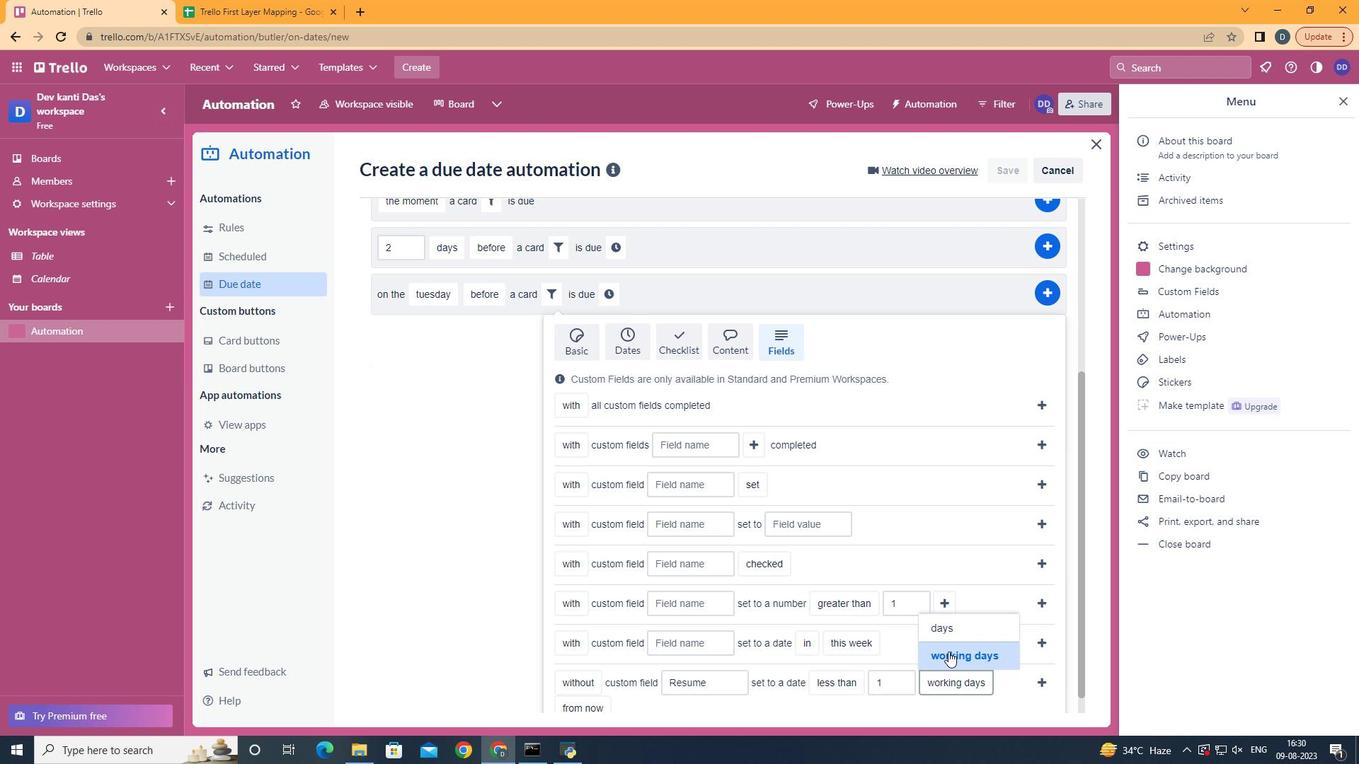 
Action: Mouse moved to (613, 689)
Screenshot: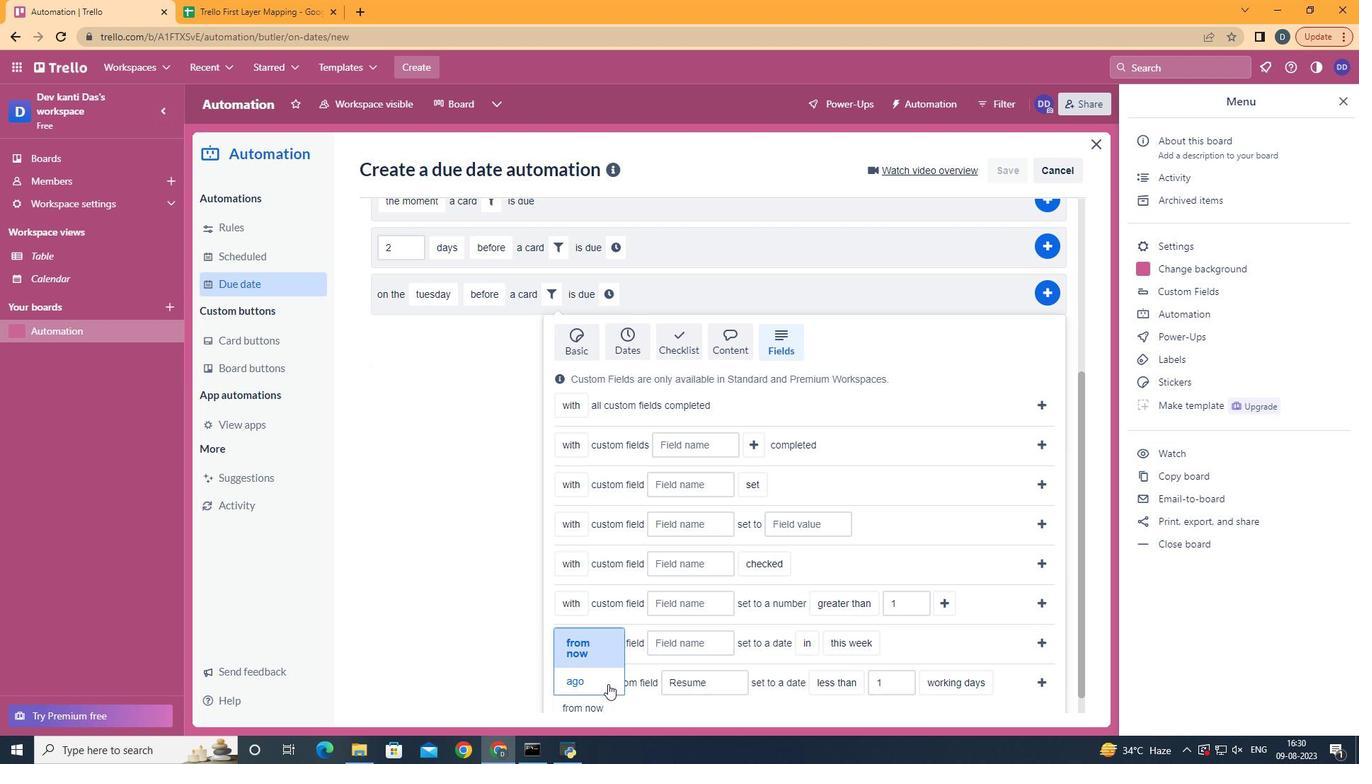 
Action: Mouse pressed left at (613, 689)
Screenshot: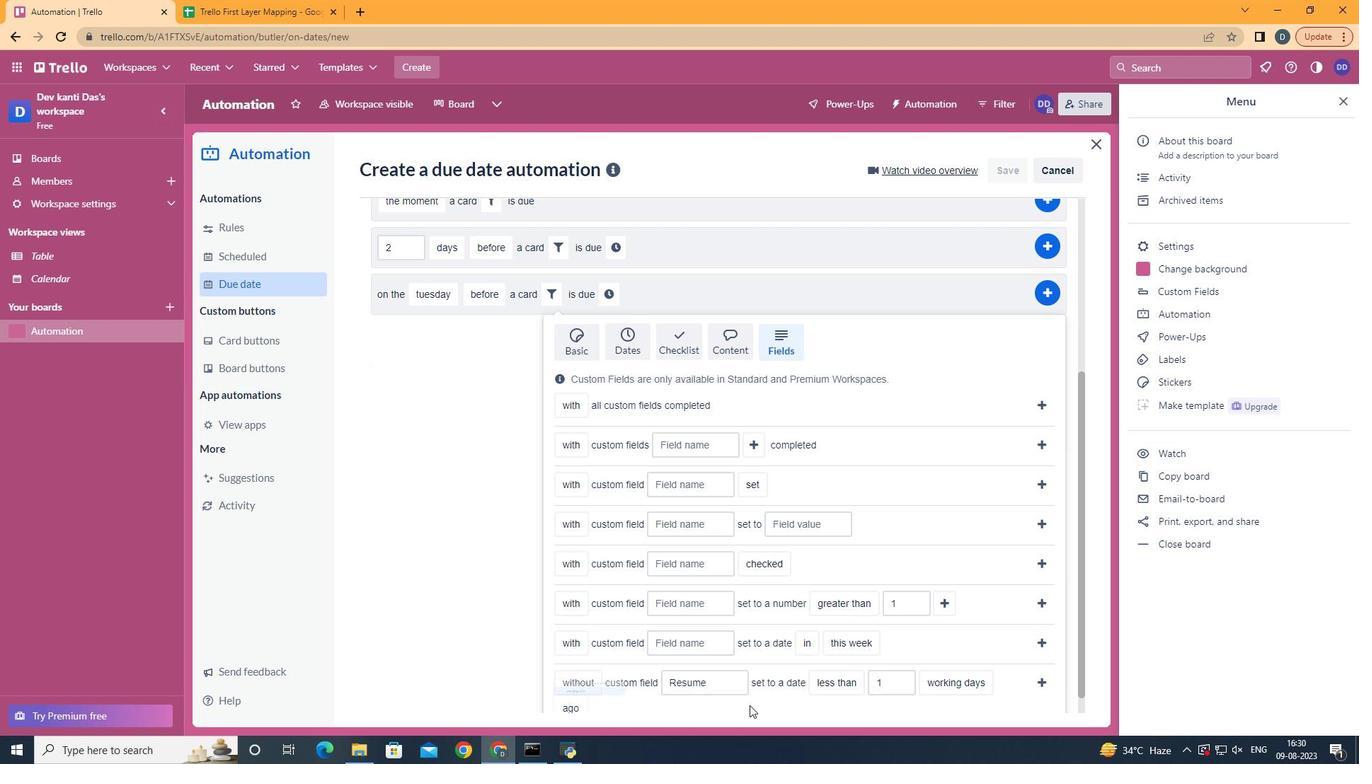 
Action: Mouse moved to (1045, 688)
Screenshot: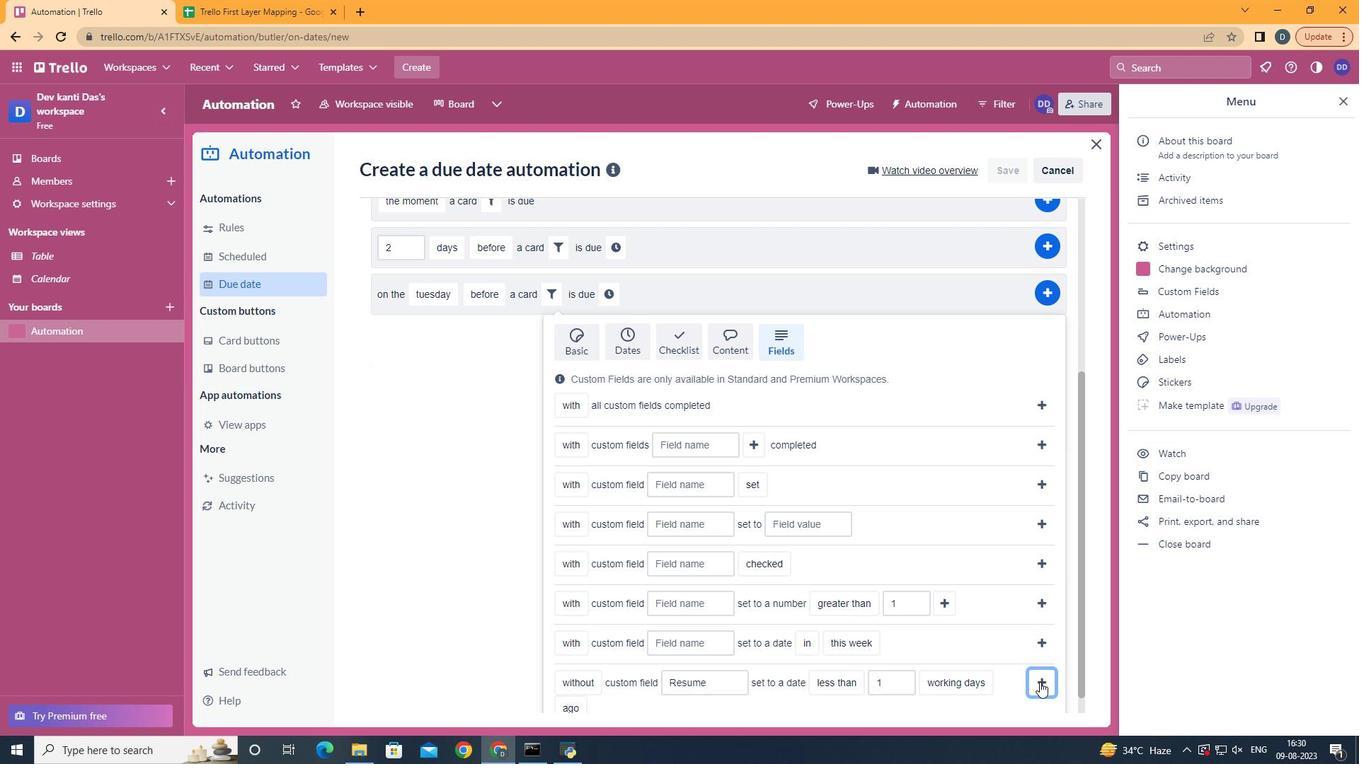 
Action: Mouse pressed left at (1045, 688)
Screenshot: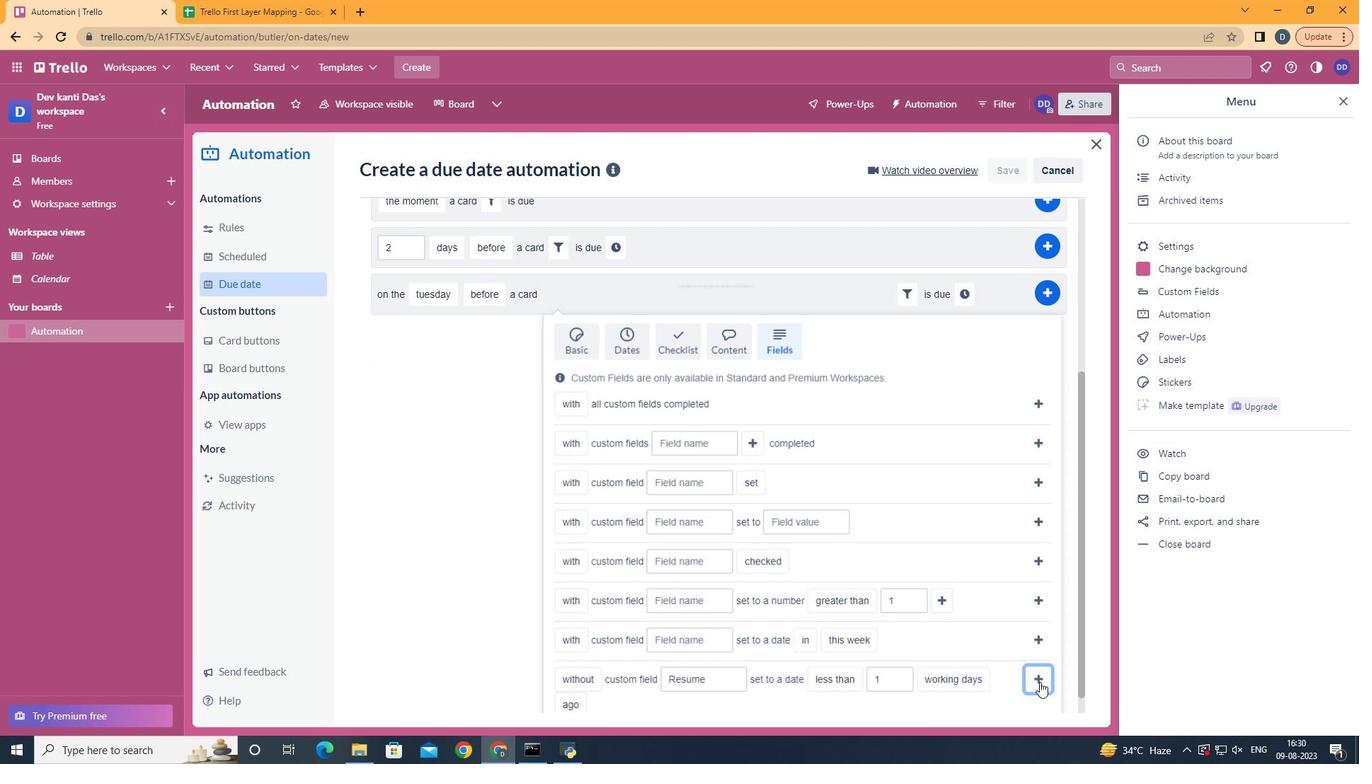 
Action: Mouse moved to (975, 569)
Screenshot: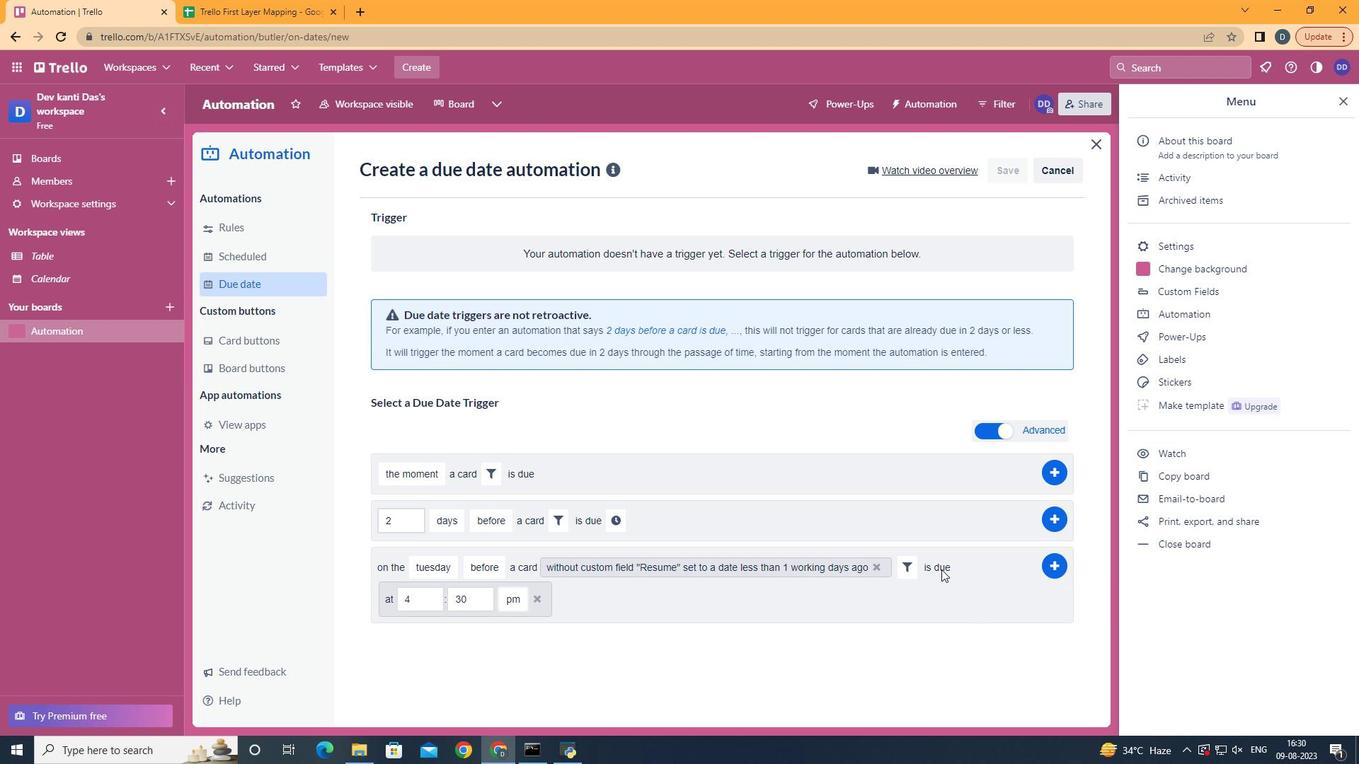 
Action: Mouse pressed left at (975, 569)
Screenshot: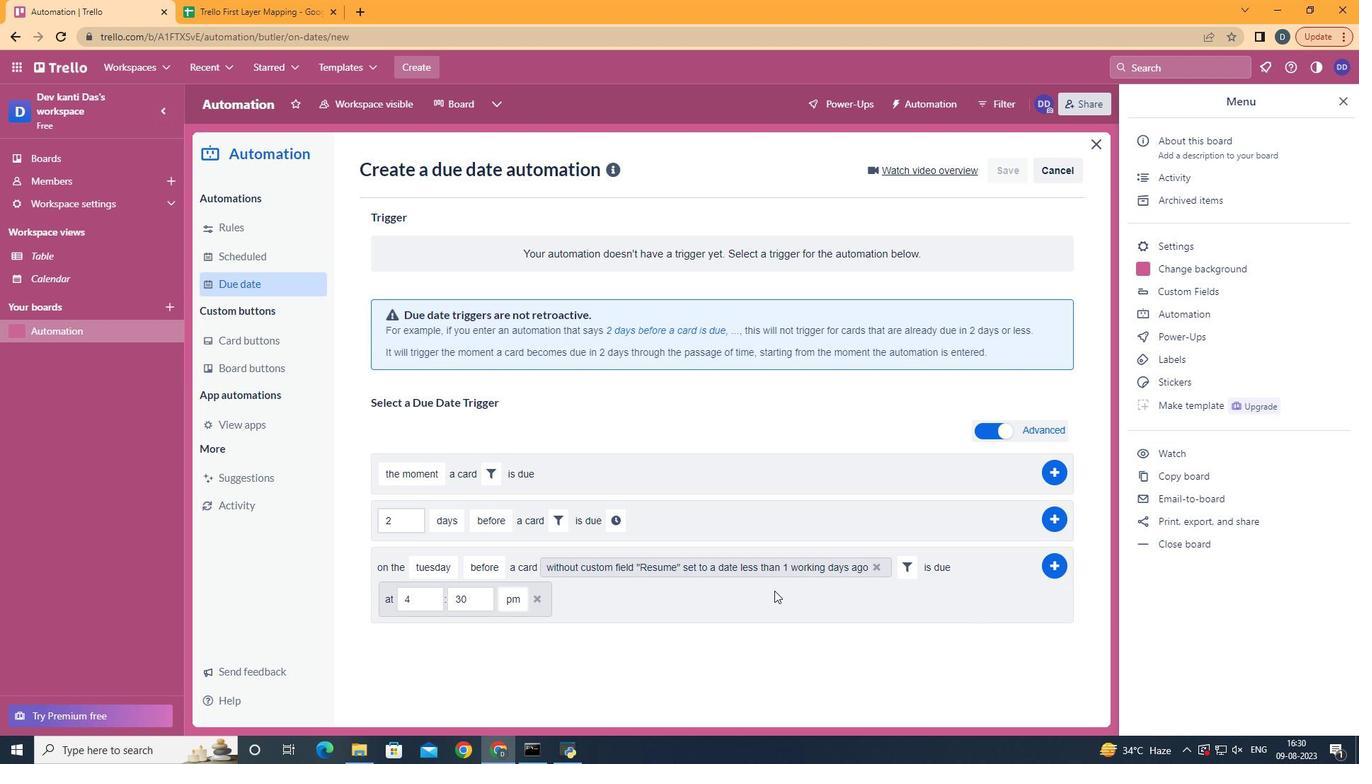 
Action: Mouse moved to (425, 604)
Screenshot: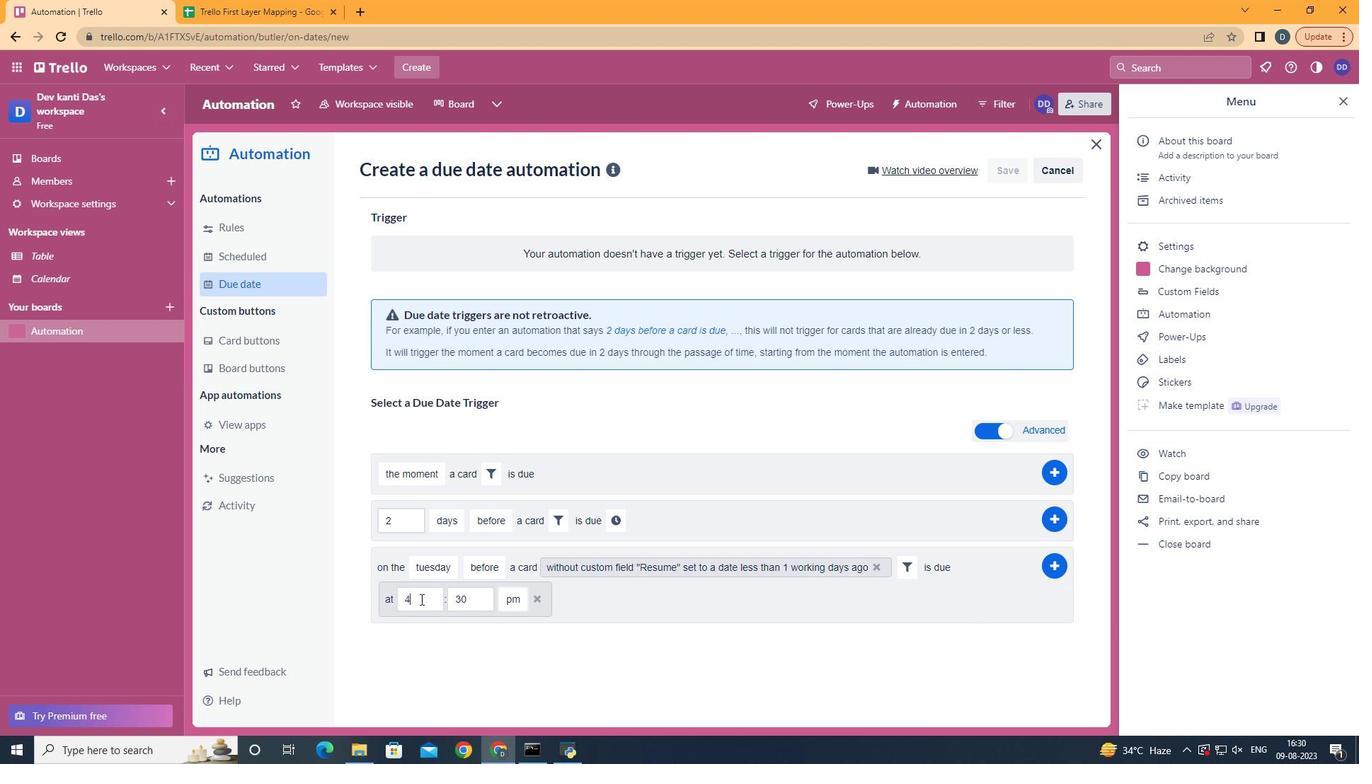 
Action: Mouse pressed left at (425, 604)
Screenshot: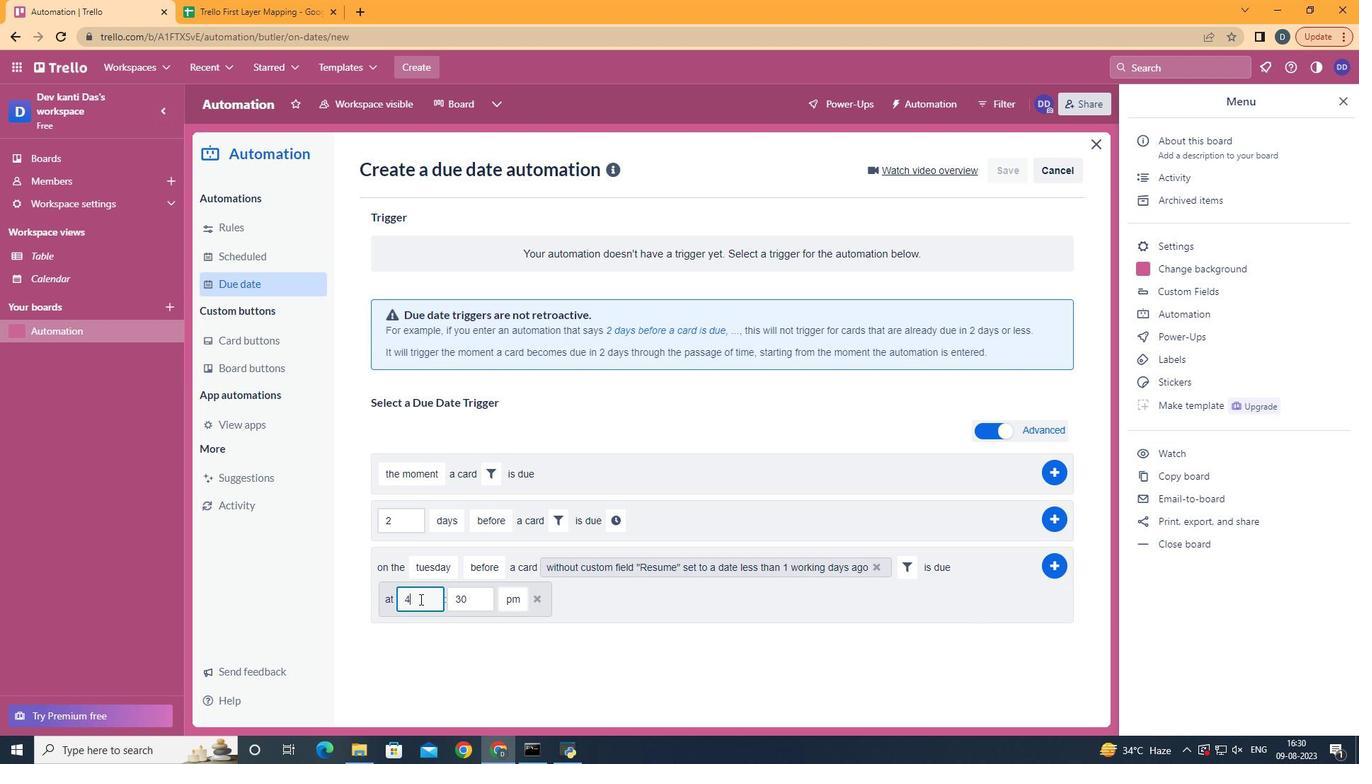 
Action: Mouse moved to (359, 622)
Screenshot: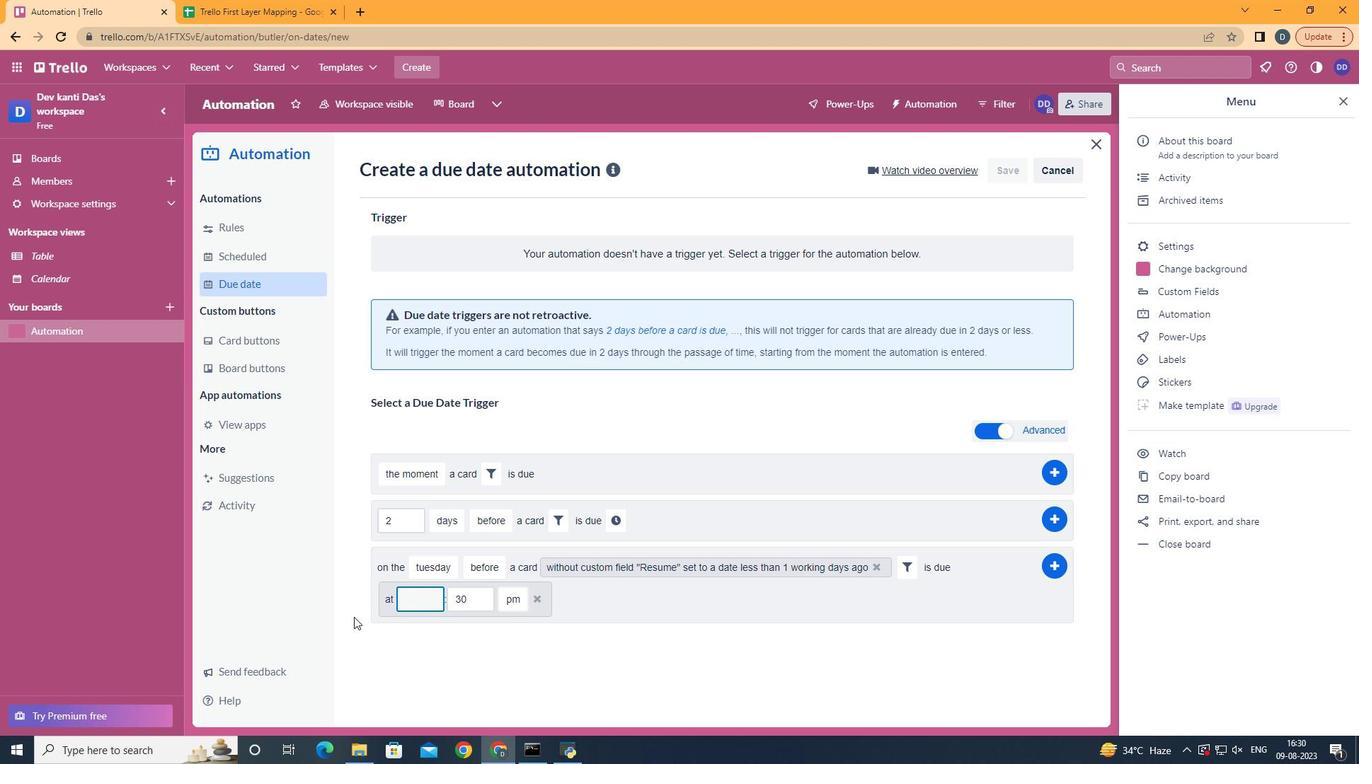 
Action: Key pressed <Key.backspace>11
Screenshot: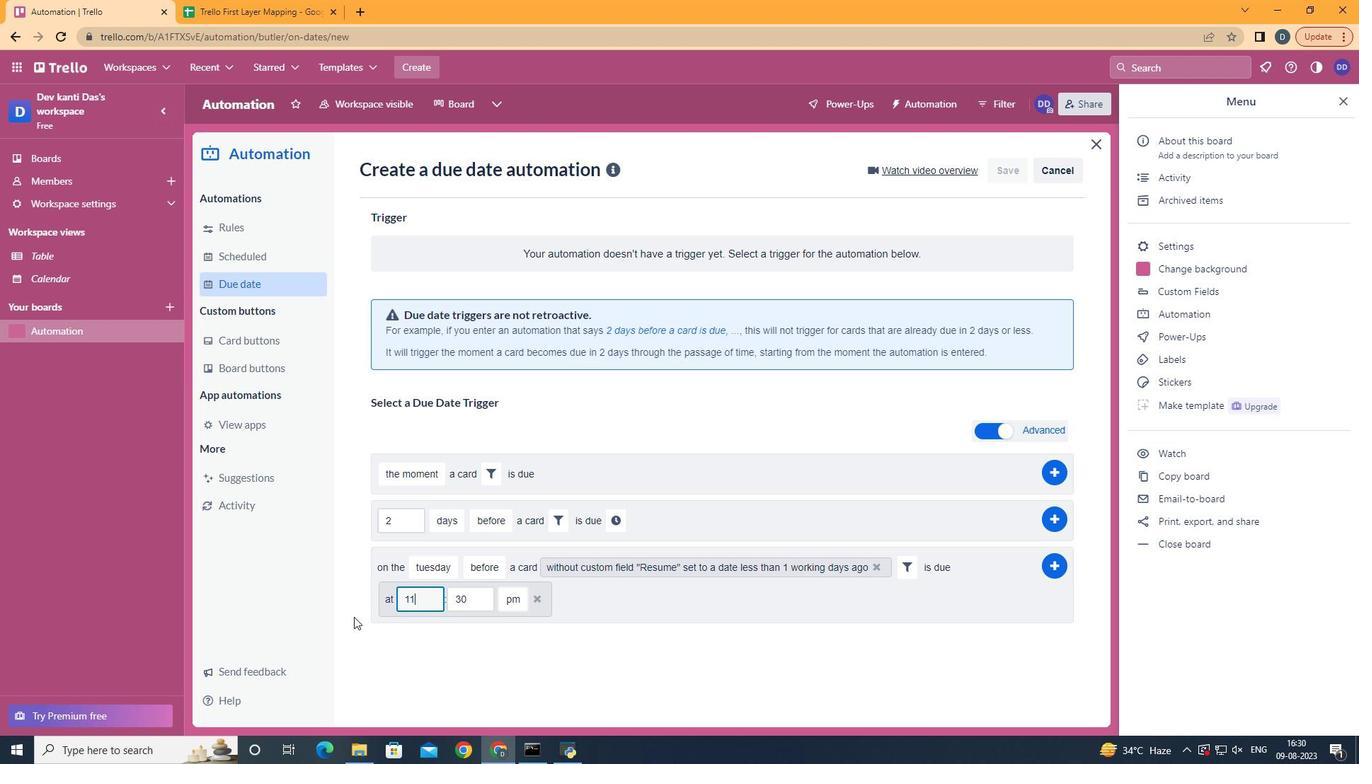 
Action: Mouse moved to (485, 599)
Screenshot: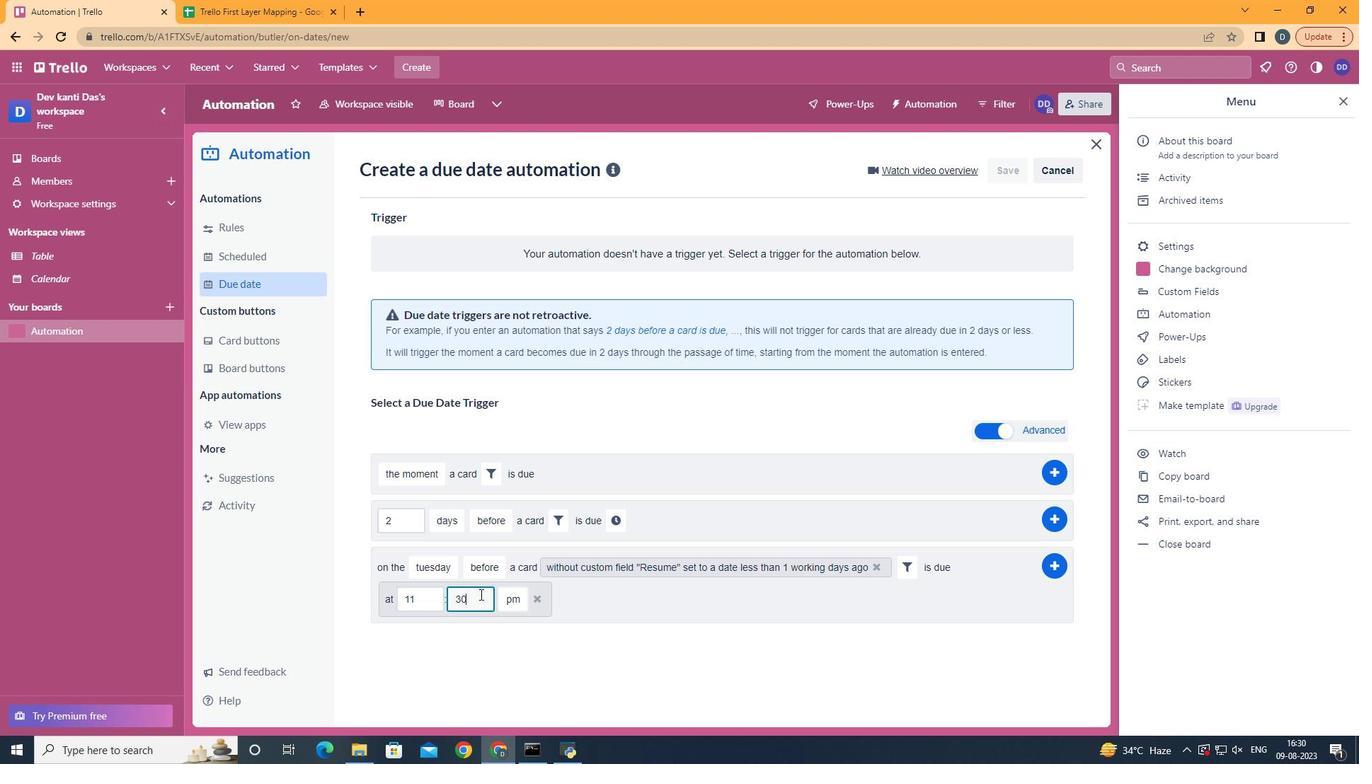 
Action: Mouse pressed left at (485, 599)
Screenshot: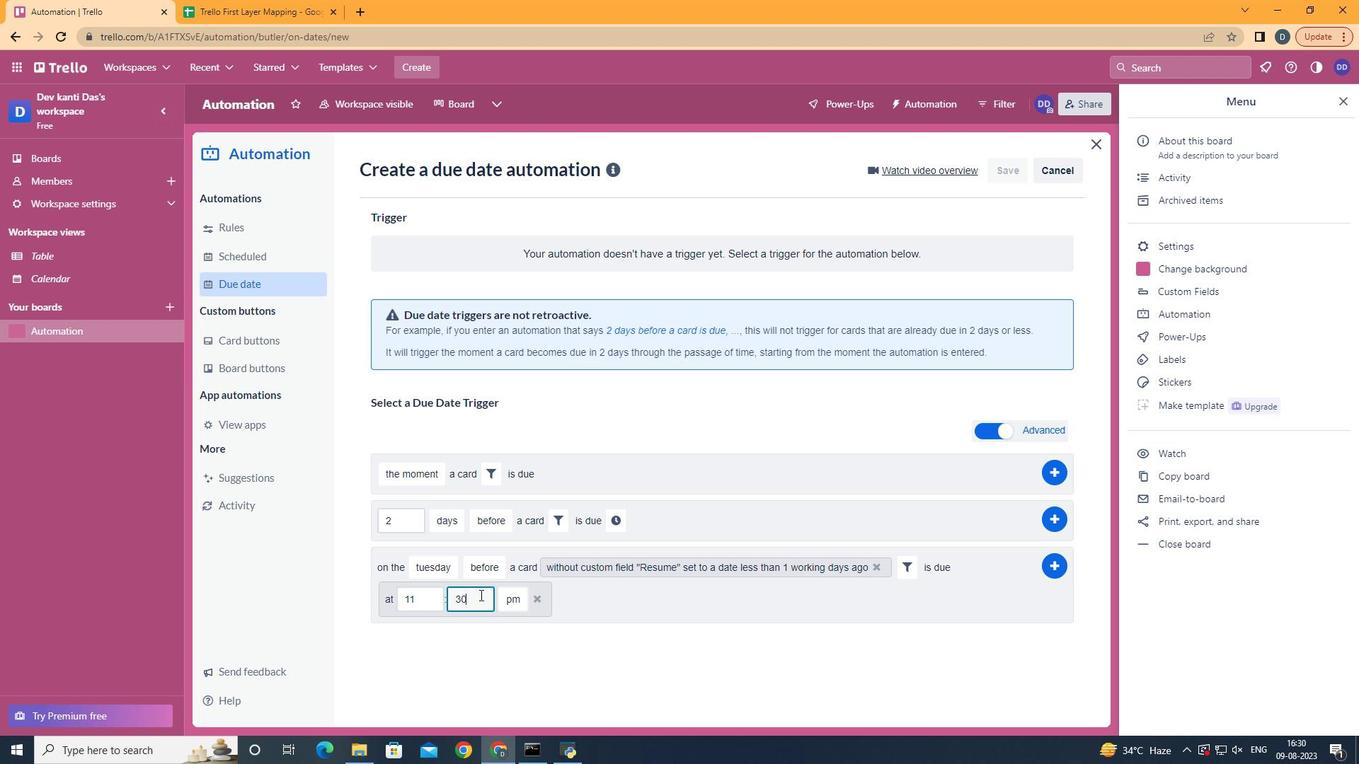 
Action: Mouse moved to (485, 600)
Screenshot: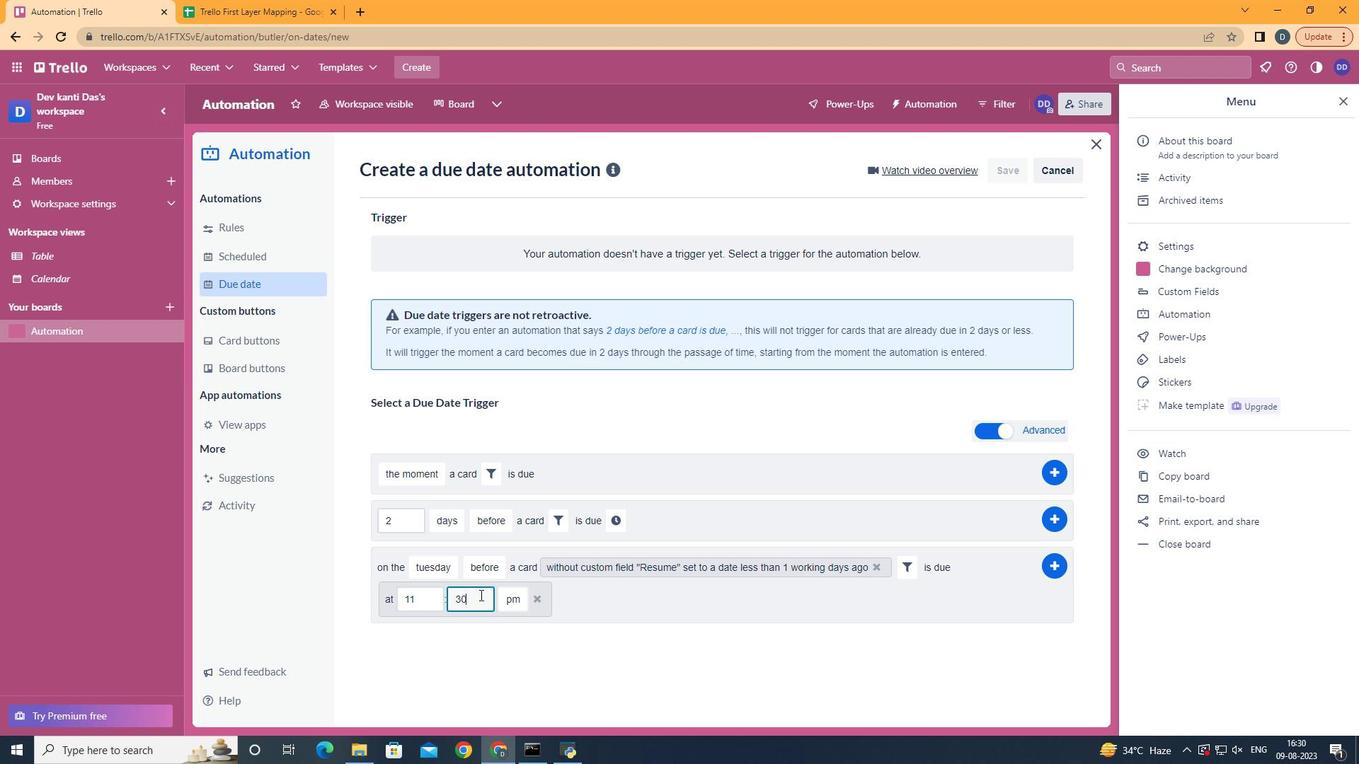 
Action: Key pressed <Key.backspace><Key.backspace>00
Screenshot: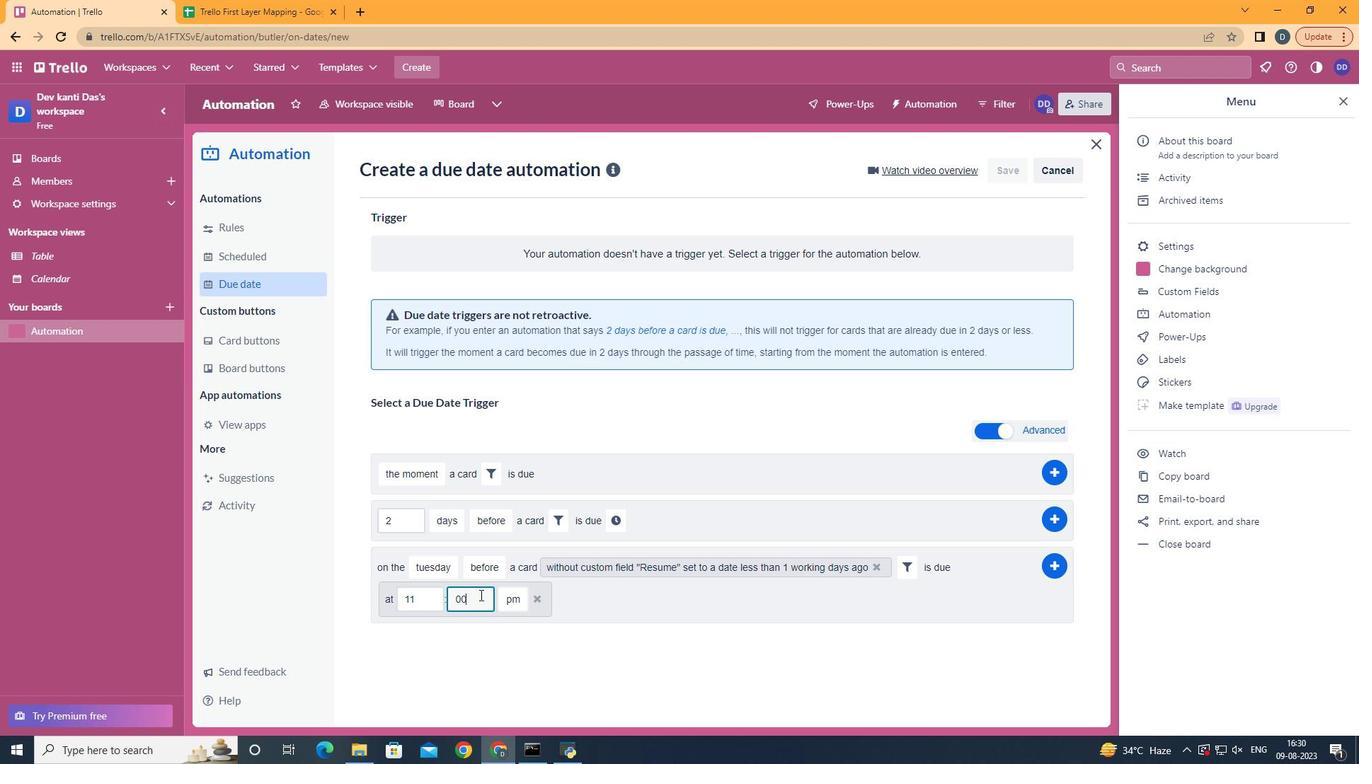 
Action: Mouse moved to (526, 630)
Screenshot: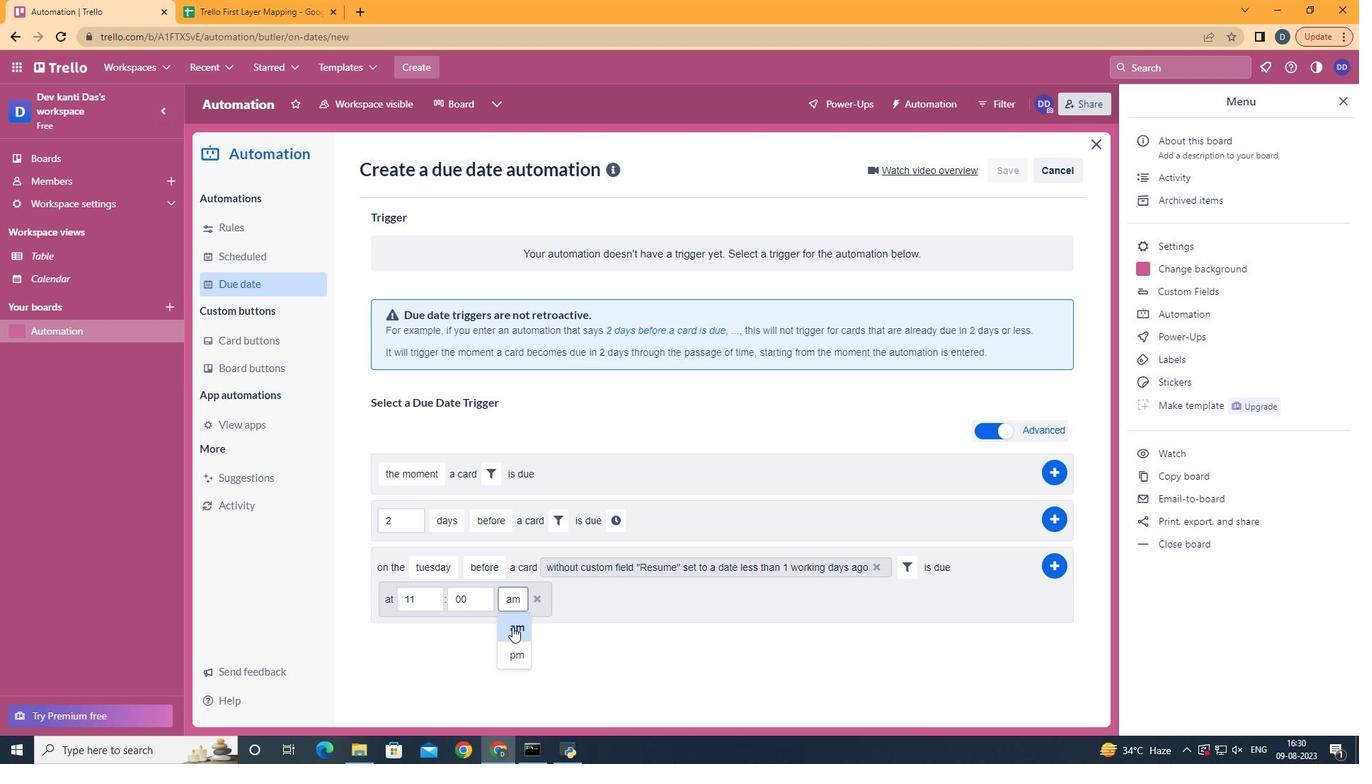 
Action: Mouse pressed left at (526, 630)
Screenshot: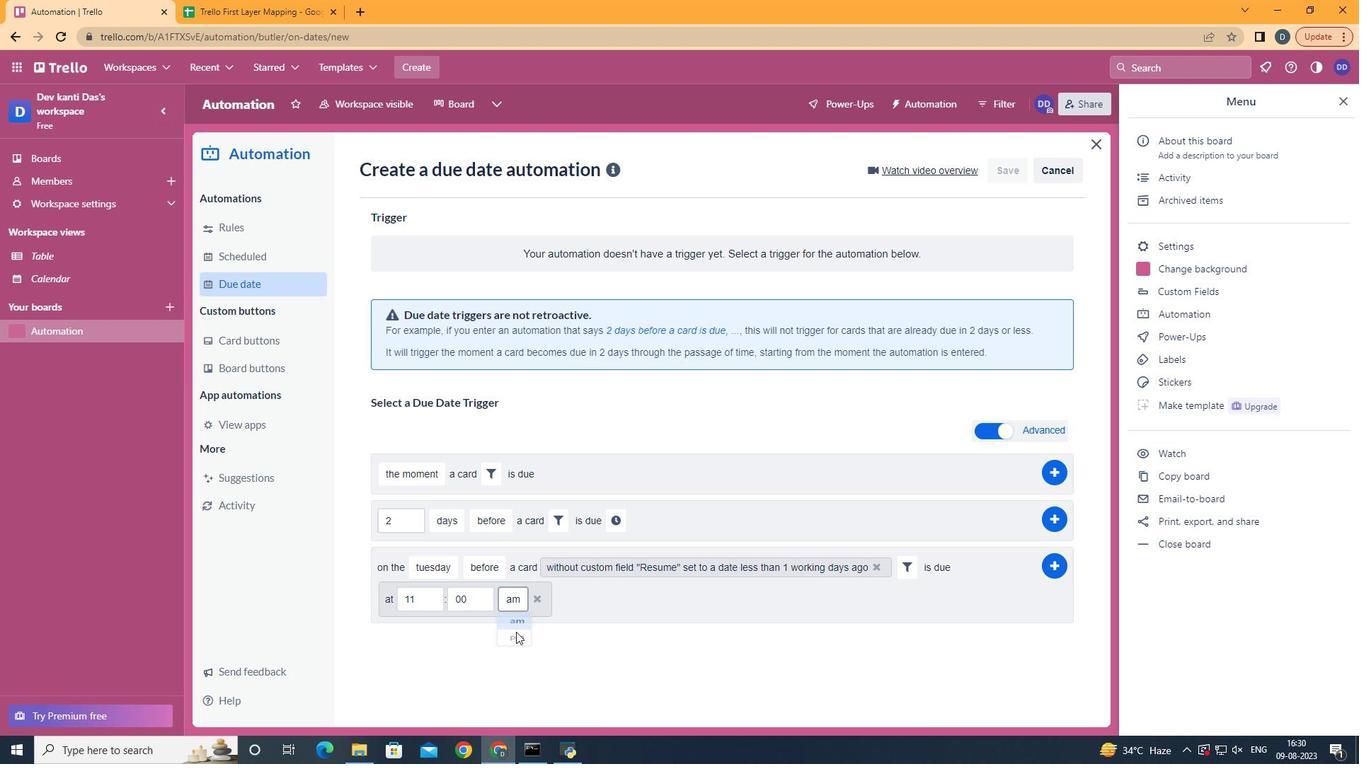
Action: Mouse moved to (1060, 567)
Screenshot: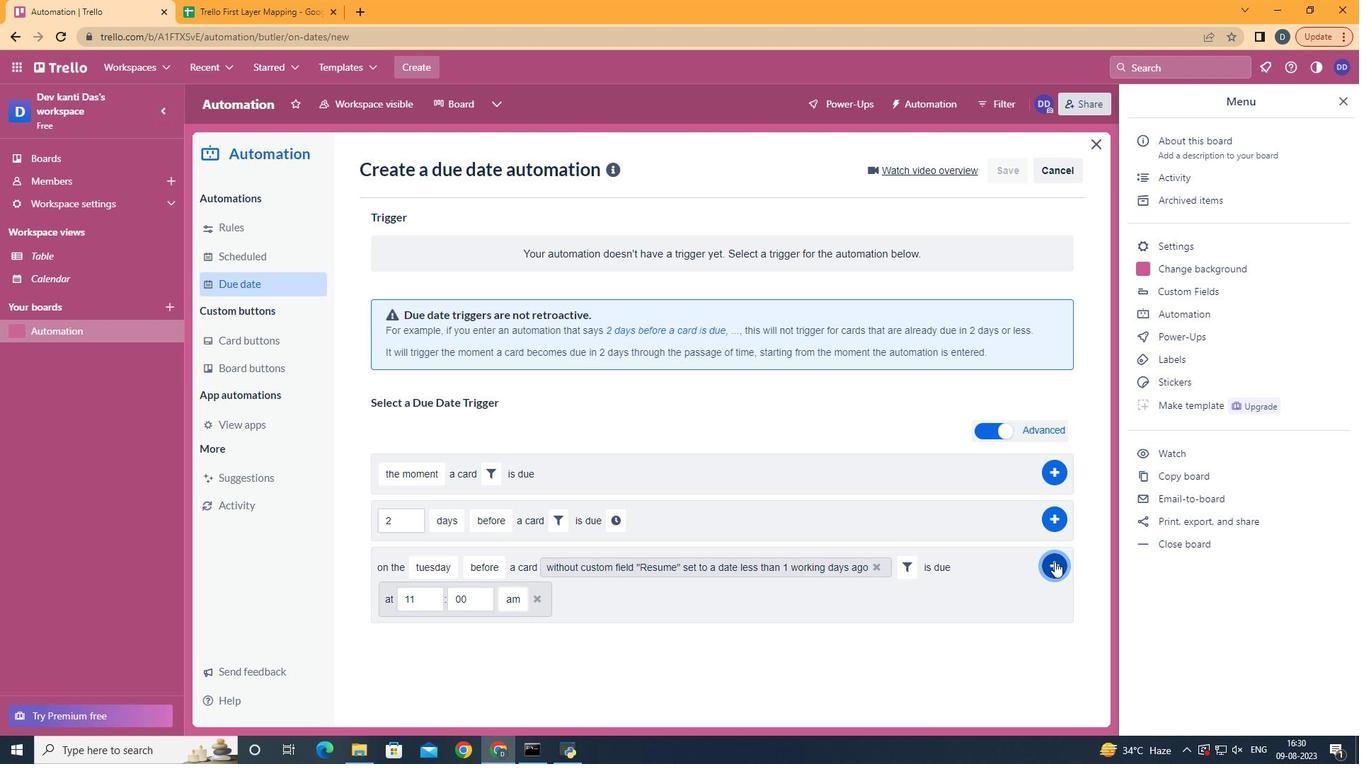 
Action: Mouse pressed left at (1060, 567)
Screenshot: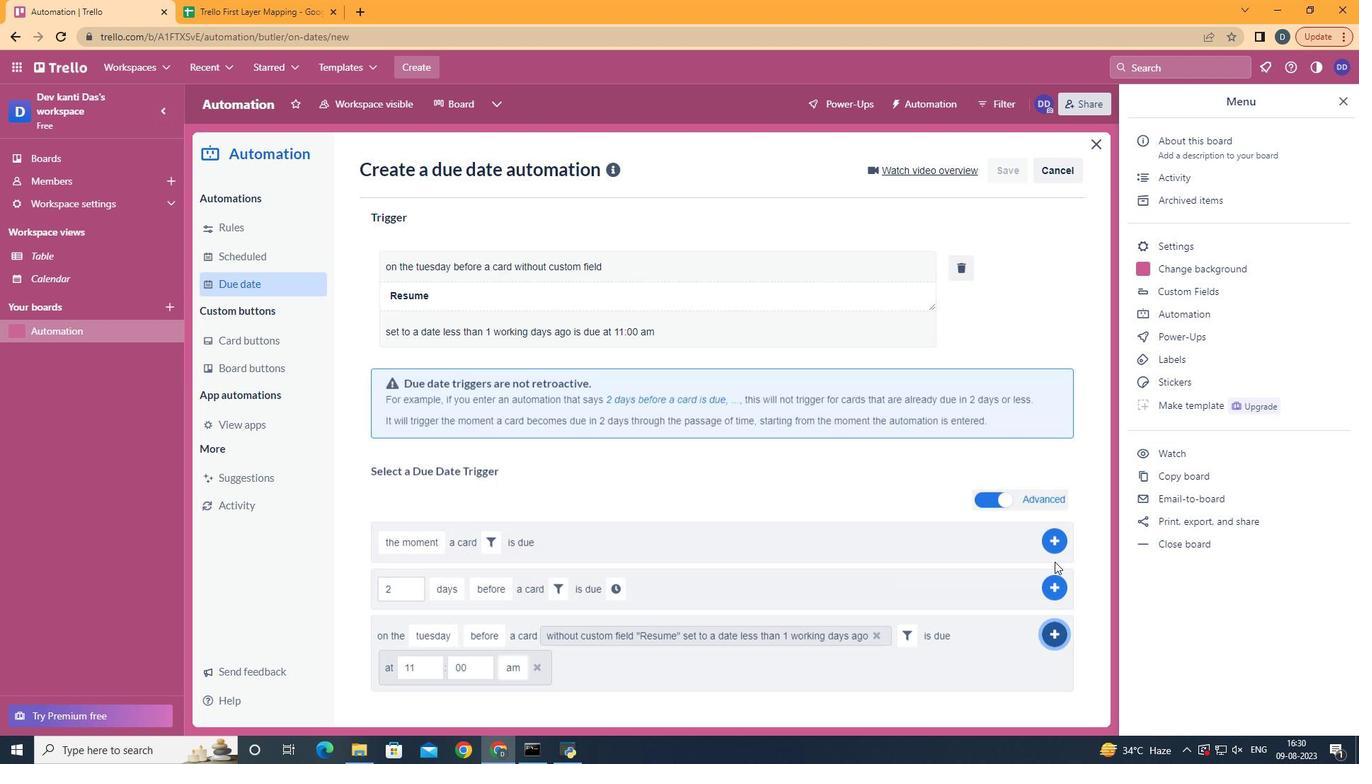 
Action: Mouse moved to (632, 262)
Screenshot: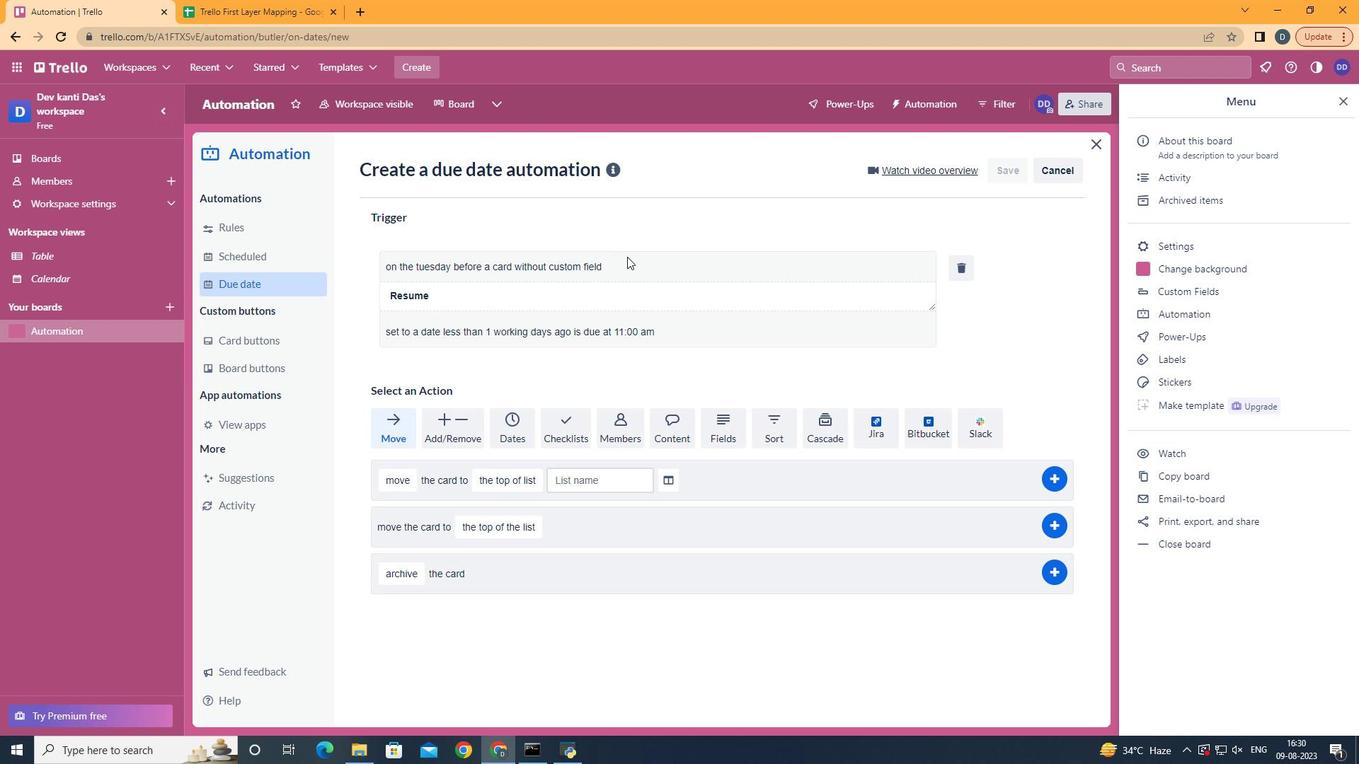 
